 Task: Create new invoice with Date Opened :30-Apr-23, Select Customer: Baro Baro Kimbap, Terms: Payment Term 2. Make invoice entry for item-1 with Date: 30-Apr-23, Description: Amy's Greek Spanakopita Wrap (5.5 oz), Action: Material, Income Account: Income:Sales, Quantity: 5, Unit Price: 6.8, Discount %: 5. Make entry for item-2 with Date: 30-Apr-23, Description: Blue Bunny Bunny Tracks Load'd Sundae_x000D_
, Action: Material, Income Account: Income:Sales, Quantity: 2, Unit Price: 20.3, Discount %: 10. Make entry for item-3 with Date: 30-Apr-23, Description: Powerade Sport Drink Mountain Berry Blast, Action: Material, Income Account: Income:Sales, Quantity: 2, Unit Price: 21.3, Discount %: 12. Write Notes: 'Looking forward to serving you again.'. Post Invoice with Post Date: 30-Apr-23, Post to Accounts: Assets:Accounts Receivable. Pay / Process Payment with Transaction Date: 15-May-23, Amount: 106.328, Transfer Account: Checking Account. Print Invoice, display notes by going to Option, then go to Display Tab and check 'Invoice Notes'.
Action: Mouse pressed left at (128, 31)
Screenshot: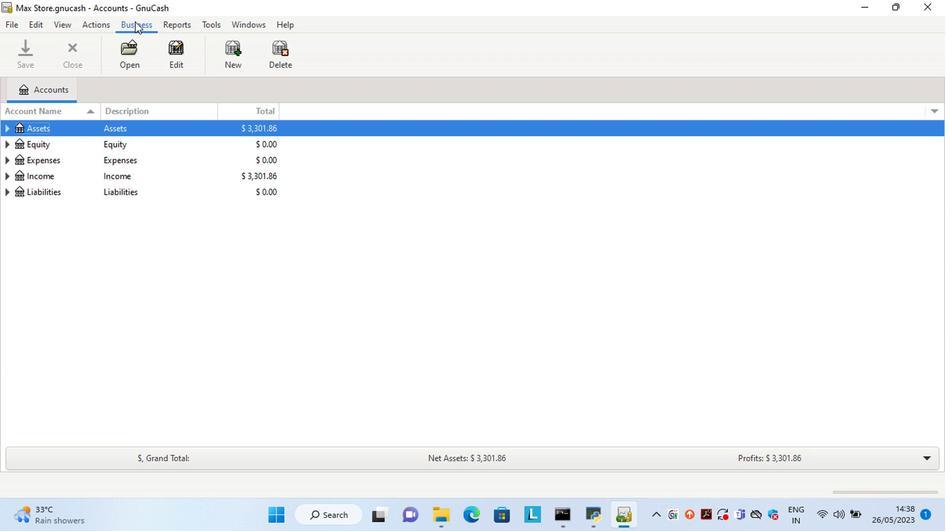 
Action: Mouse moved to (303, 106)
Screenshot: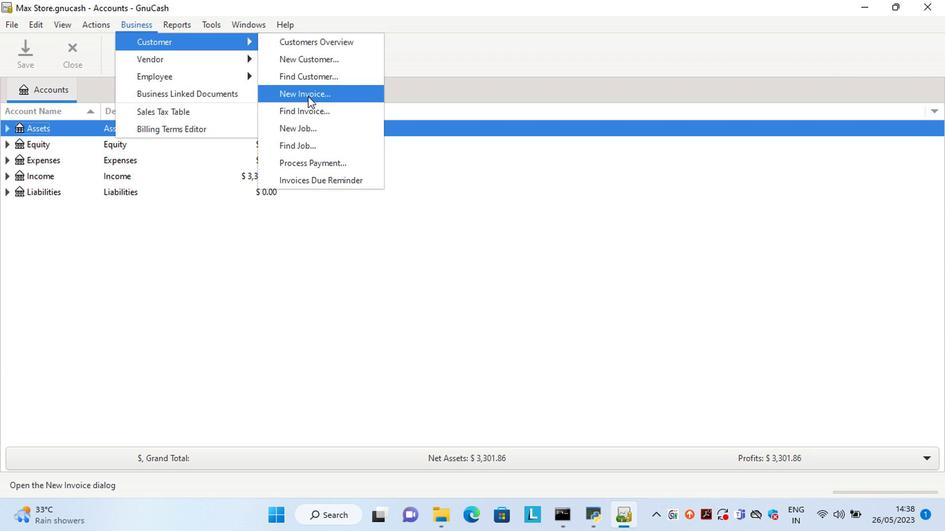 
Action: Mouse pressed left at (303, 106)
Screenshot: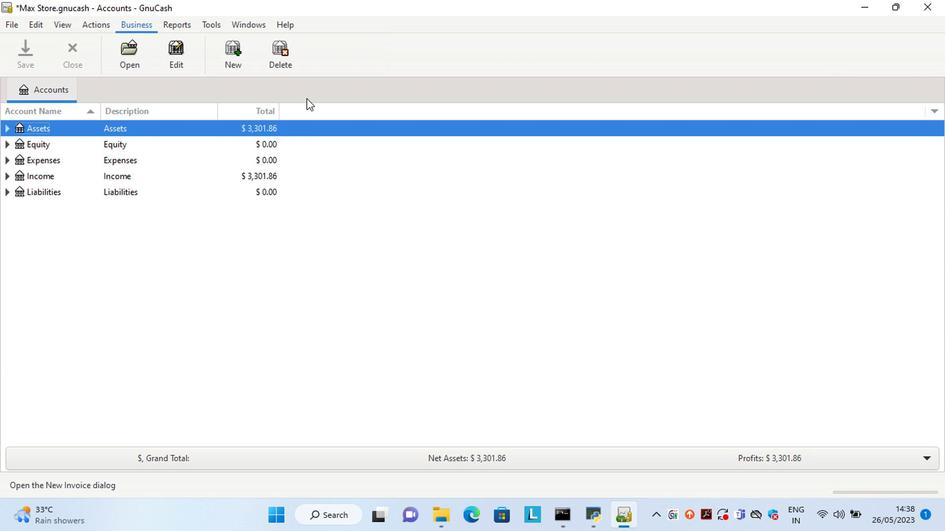 
Action: Mouse moved to (531, 212)
Screenshot: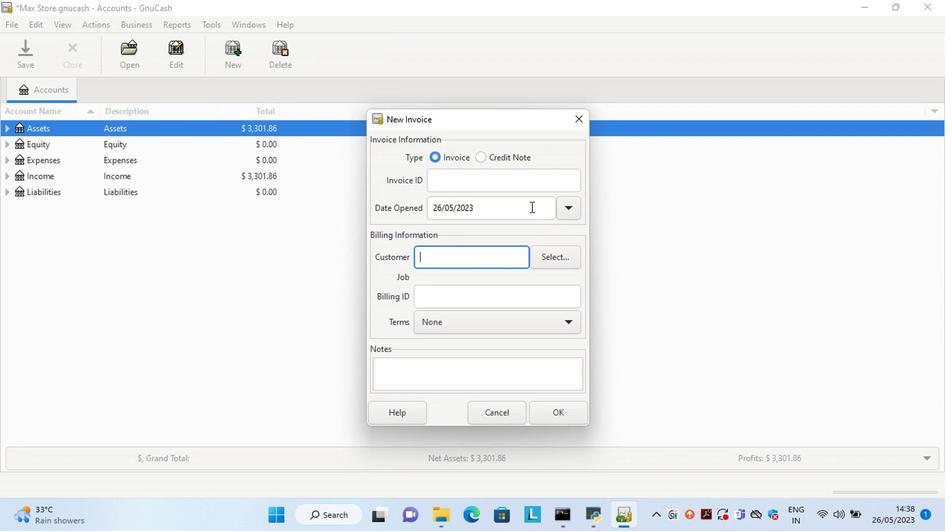 
Action: Mouse pressed left at (531, 212)
Screenshot: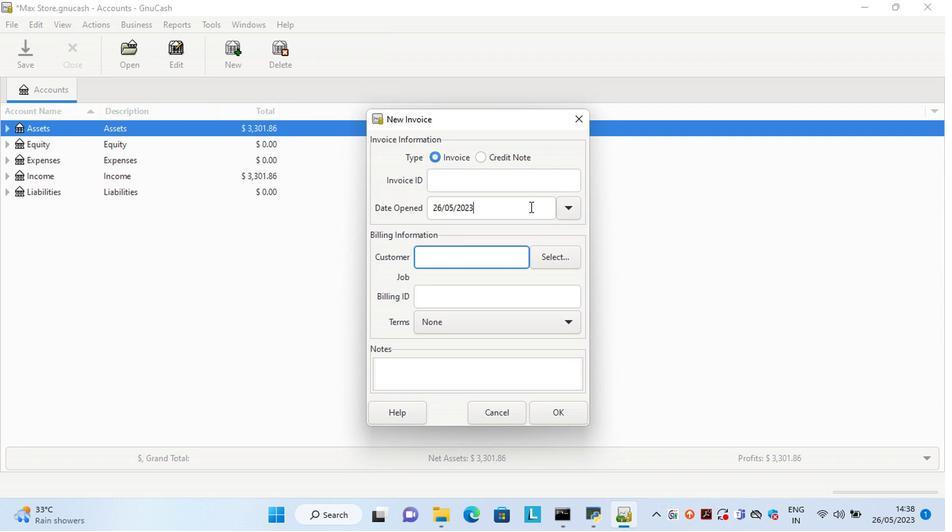 
Action: Key pressed <Key.left><Key.left><Key.left><Key.left><Key.left><Key.left><Key.left><Key.left><Key.left><Key.left><Key.left><Key.left><Key.left><Key.left><Key.left><Key.left><Key.left><Key.left><Key.delete><Key.delete>30<Key.right><Key.right><Key.delete>4
Screenshot: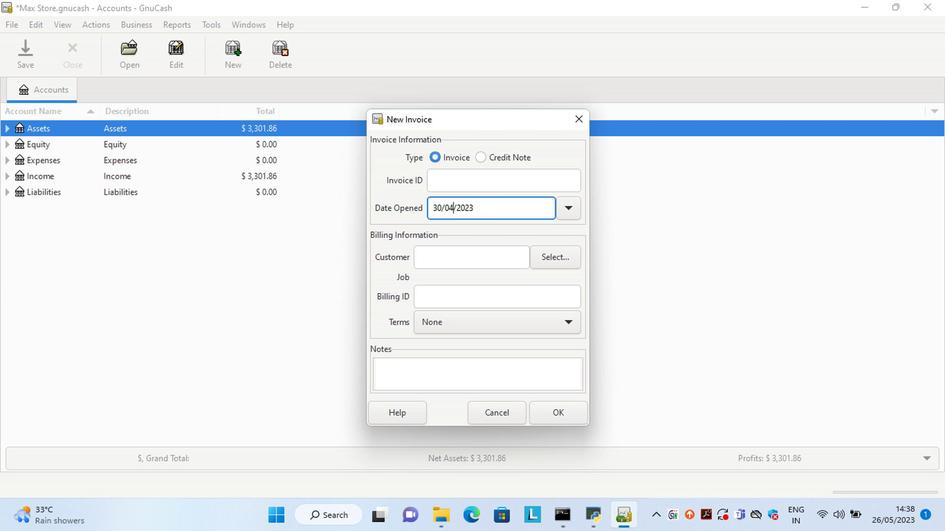 
Action: Mouse moved to (559, 260)
Screenshot: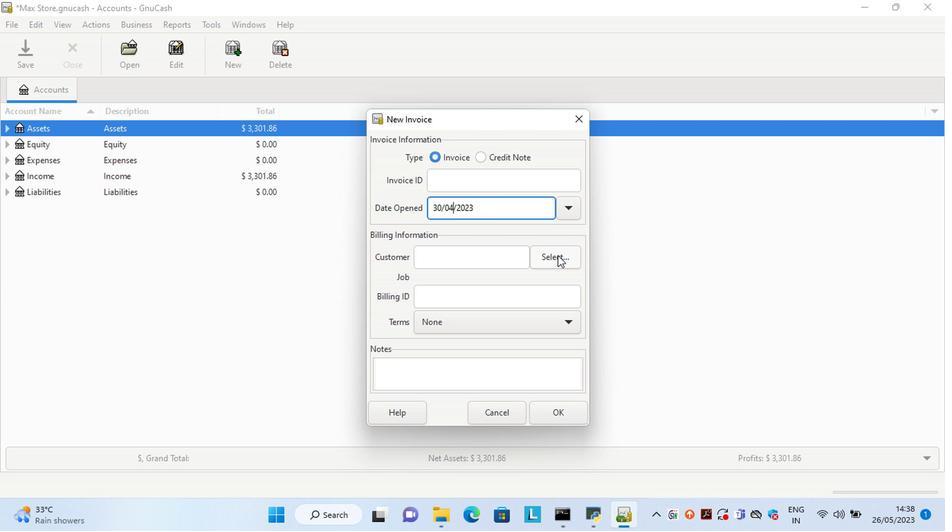 
Action: Mouse pressed left at (559, 260)
Screenshot: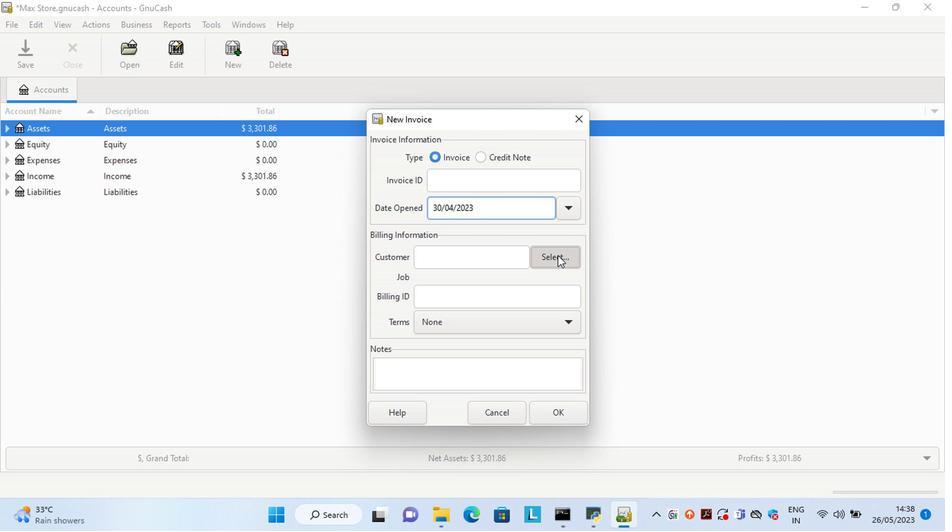 
Action: Mouse moved to (514, 237)
Screenshot: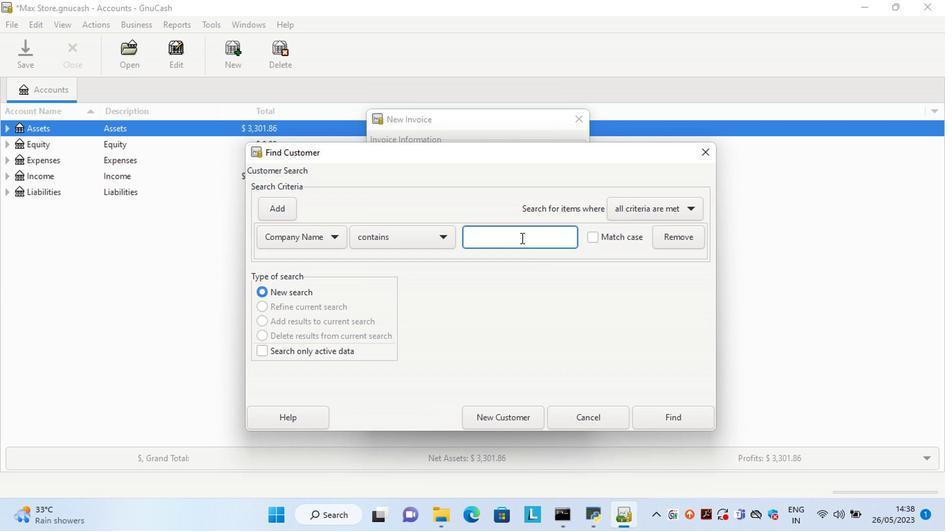 
Action: Mouse pressed left at (514, 237)
Screenshot: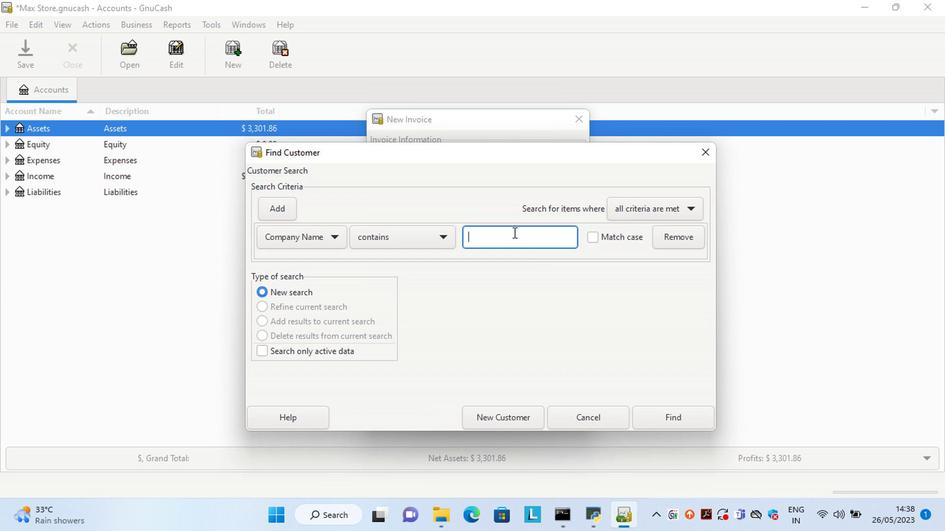
Action: Key pressed <Key.shift>Ban<Key.backspace>ro<Key.space><Key.shift><Key.shift><Key.shift><Key.shift><Key.shift><Key.shift><Key.shift><Key.shift><Key.shift><Key.shift><Key.shift><Key.shift><Key.shift><Key.shift><Key.shift><Key.shift><Key.shift><Key.shift>Baro
Screenshot: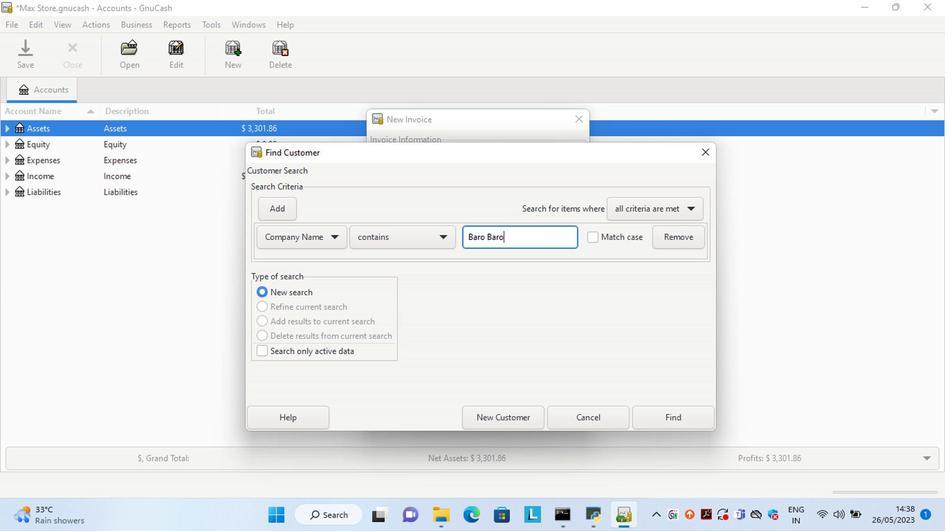 
Action: Mouse moved to (702, 414)
Screenshot: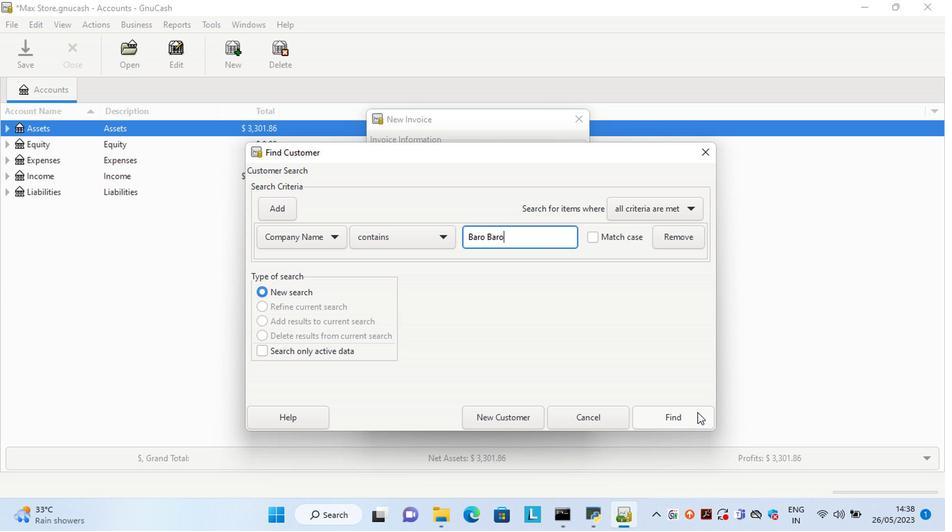 
Action: Mouse pressed left at (702, 414)
Screenshot: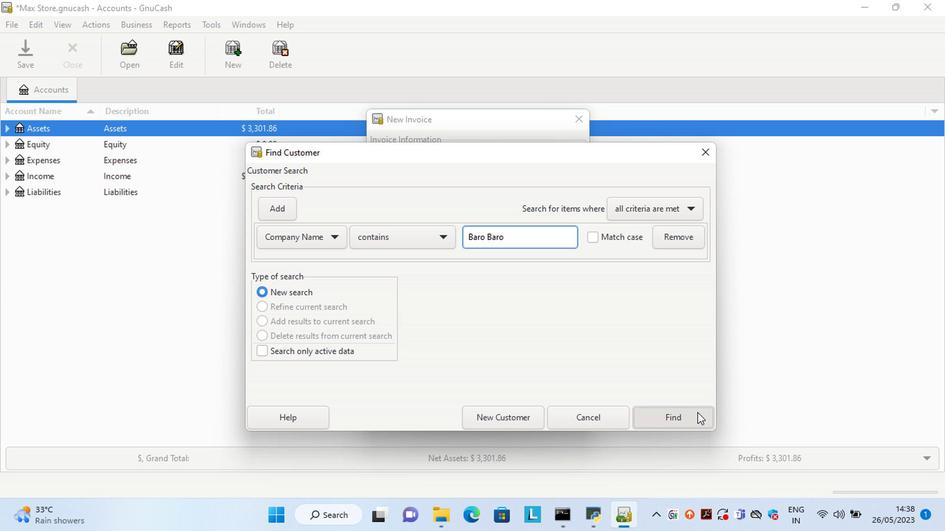 
Action: Mouse moved to (503, 277)
Screenshot: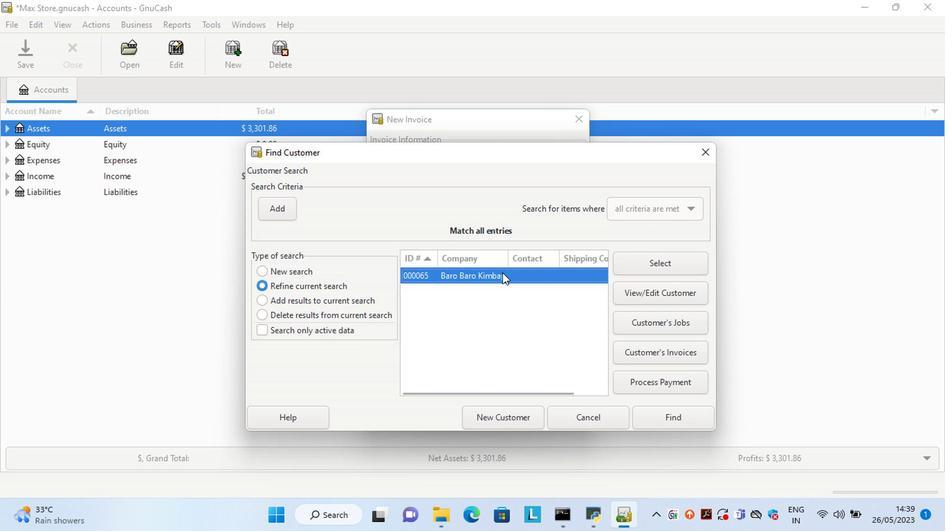 
Action: Mouse pressed left at (503, 277)
Screenshot: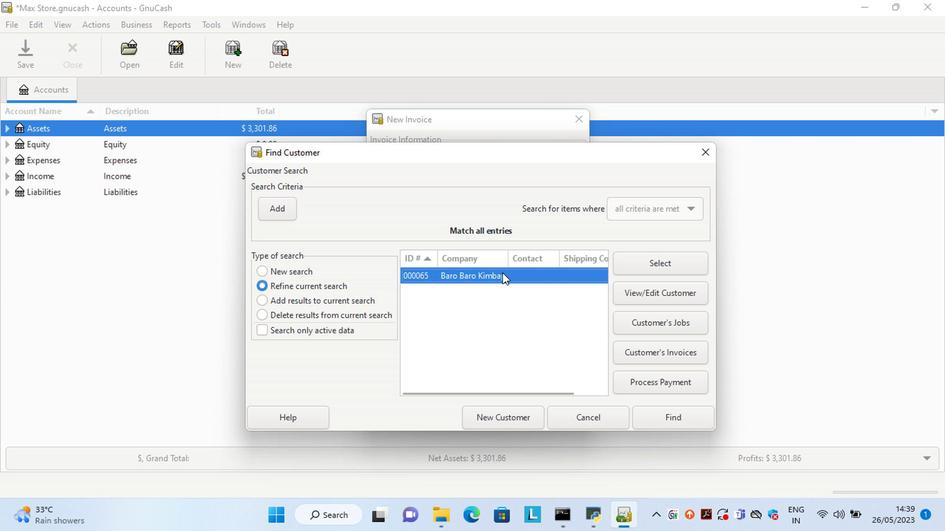 
Action: Mouse pressed left at (503, 277)
Screenshot: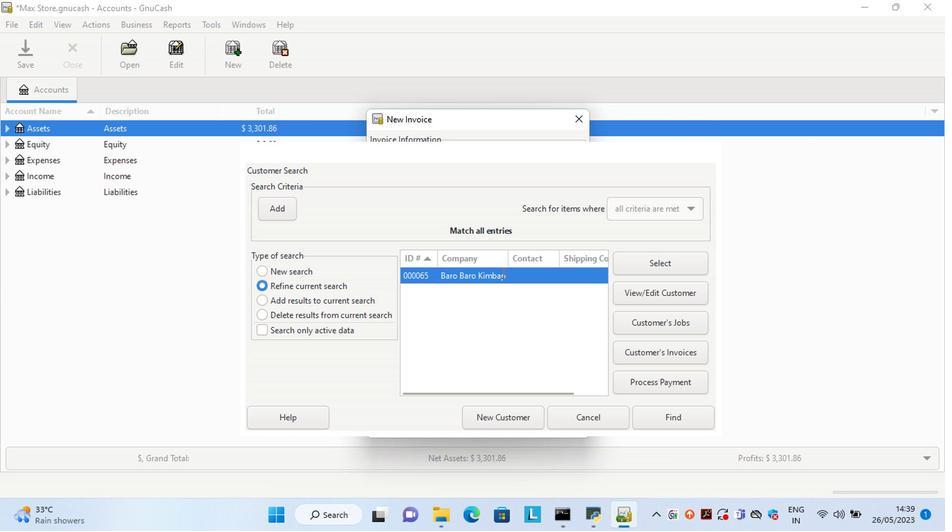 
Action: Mouse moved to (475, 337)
Screenshot: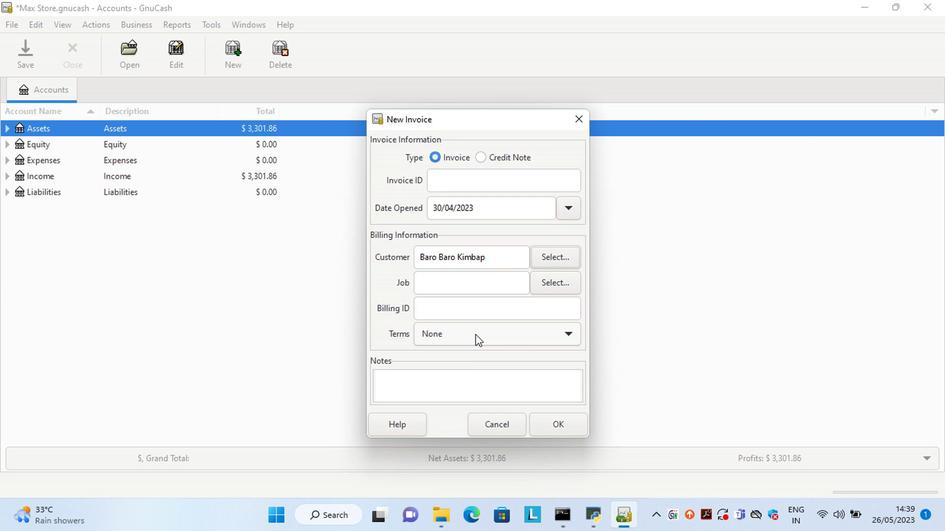
Action: Mouse pressed left at (475, 337)
Screenshot: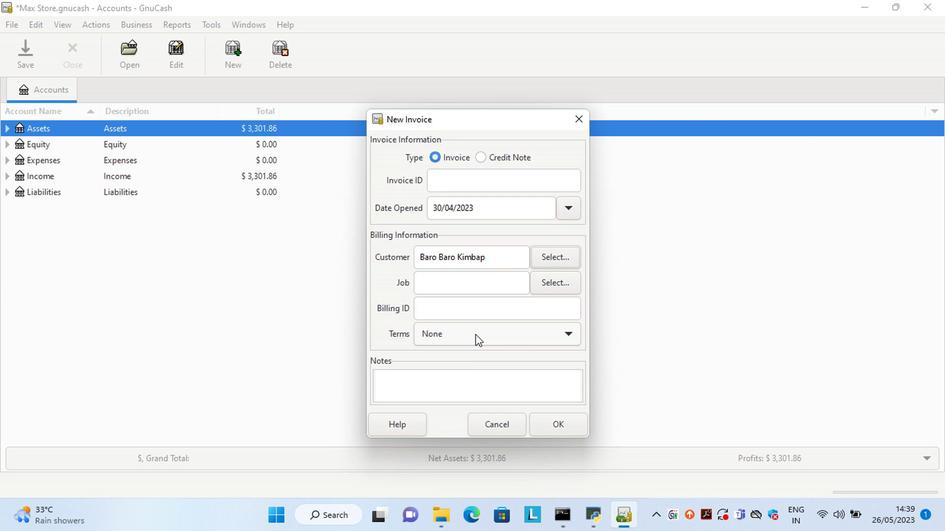 
Action: Mouse moved to (471, 377)
Screenshot: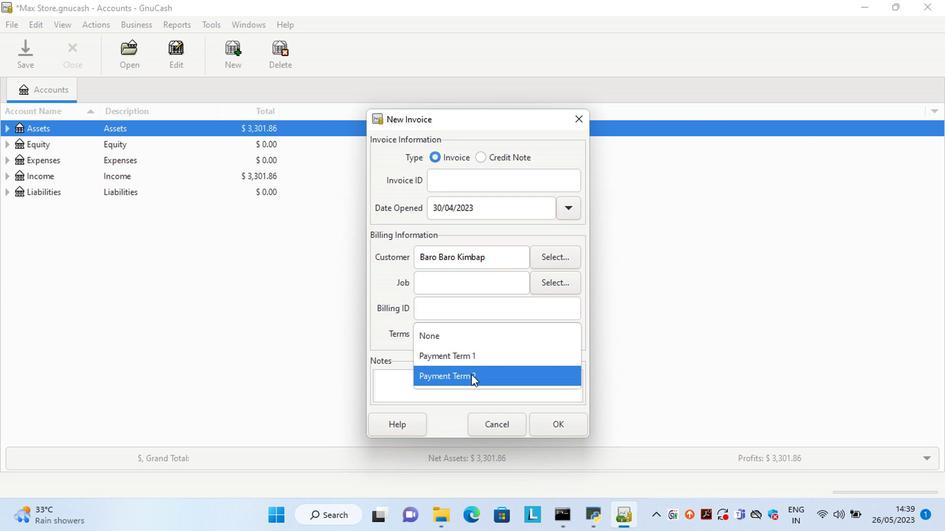 
Action: Mouse pressed left at (471, 377)
Screenshot: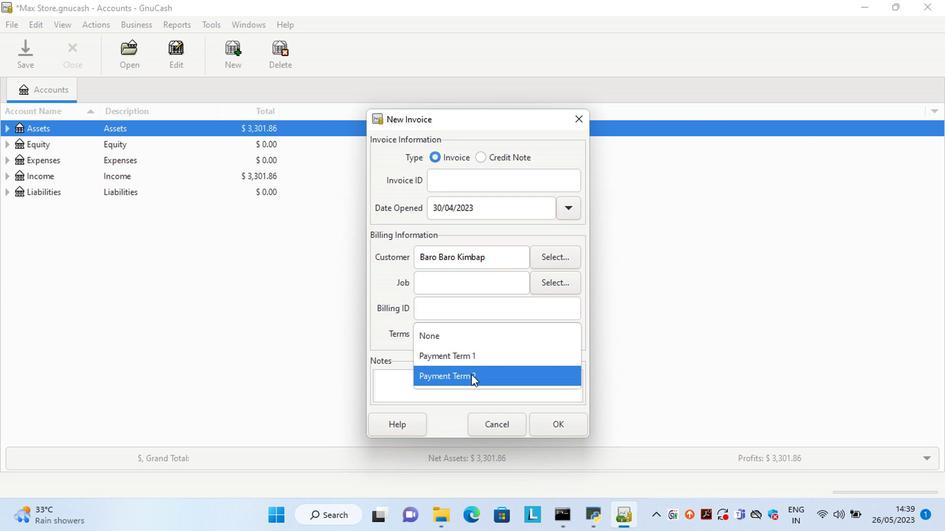 
Action: Mouse moved to (563, 431)
Screenshot: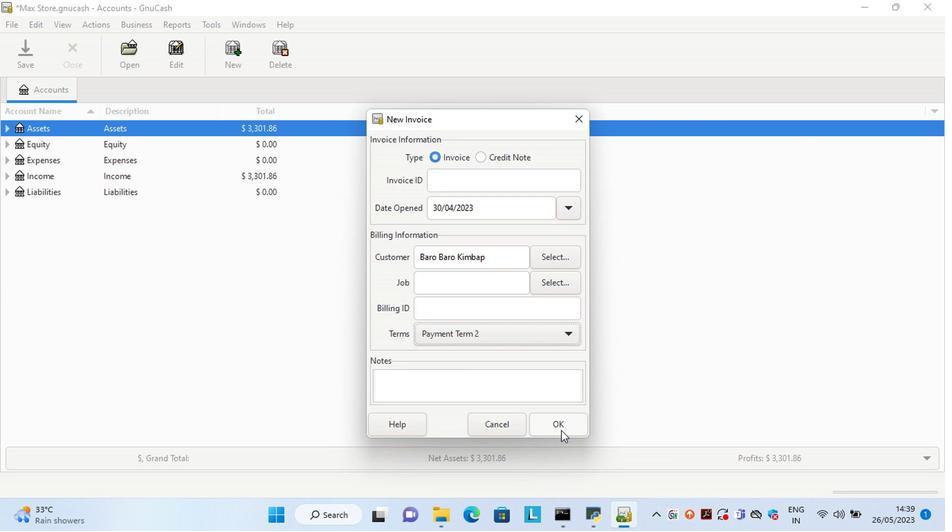 
Action: Mouse pressed left at (563, 431)
Screenshot: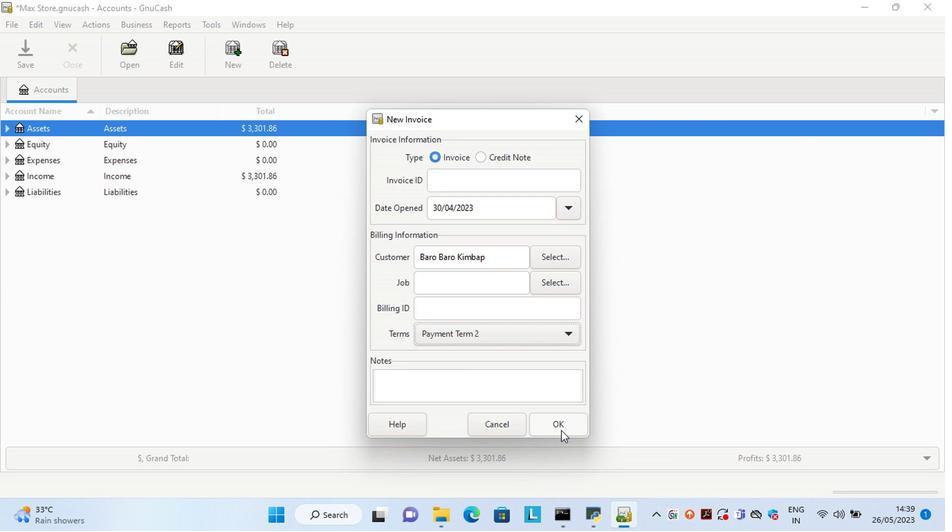 
Action: Mouse moved to (529, 393)
Screenshot: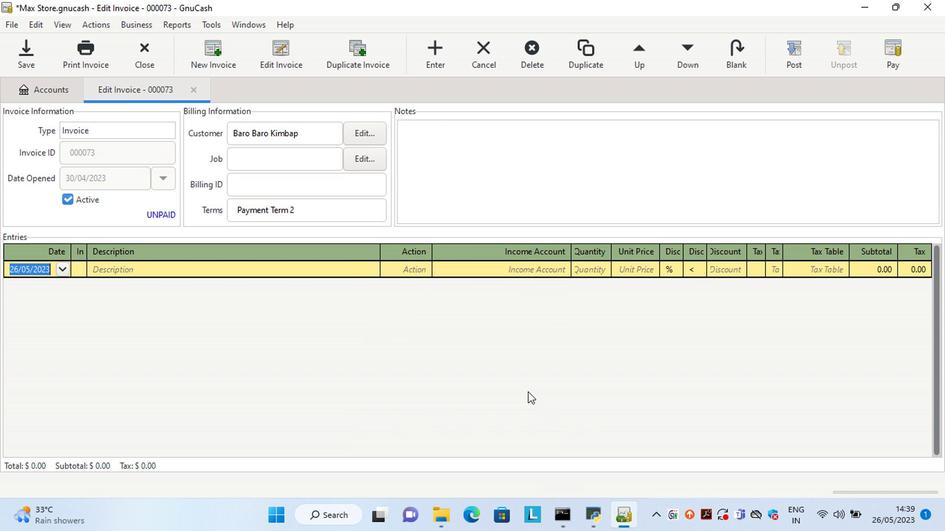 
Action: Key pressed <Key.left><Key.delete><Key.delete>30<Key.right><Key.delete>4<Key.tab><Key.shift><Key.shift><Key.shift><Key.shift><Key.shift><Key.shift><Key.shift><Key.shift>Ay's<Key.space><Key.shift>Gre<Key.space>panakopita<Key.space><Key.shift>Wrap<Key.space><Key.shift_r>(5.5<Key.space>oz<Key.shift_r>)<Key.tab>ma<Key.tab>sale<Key.tab>5<Key.tab>6.80<Key.tab>
Screenshot: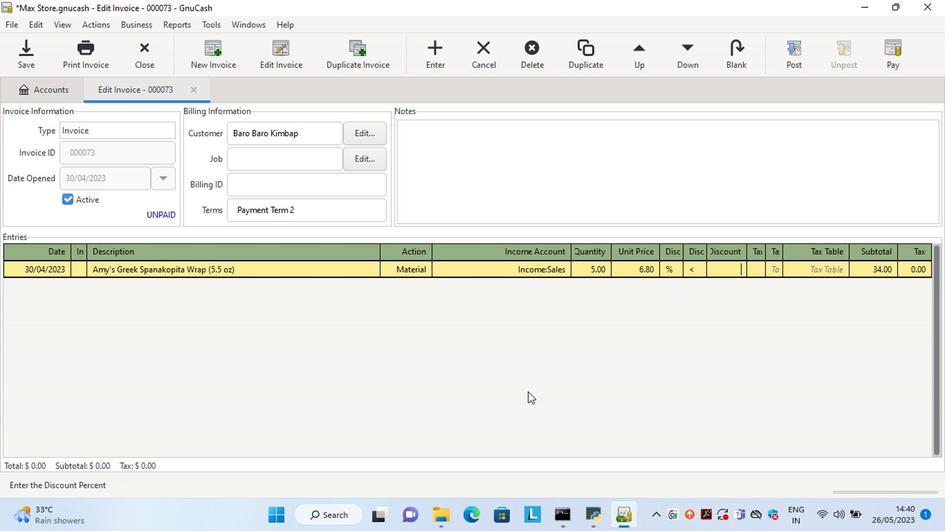 
Action: Mouse moved to (696, 276)
Screenshot: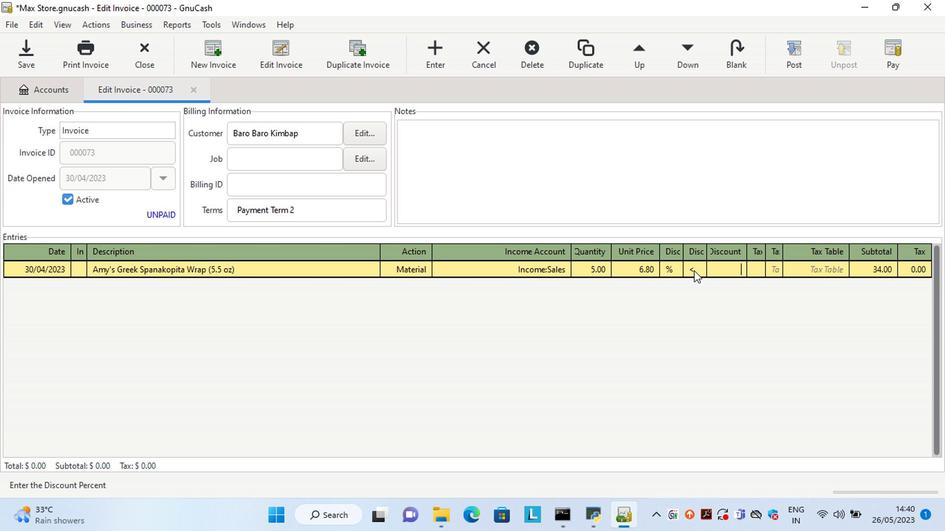 
Action: Mouse pressed left at (696, 276)
Screenshot: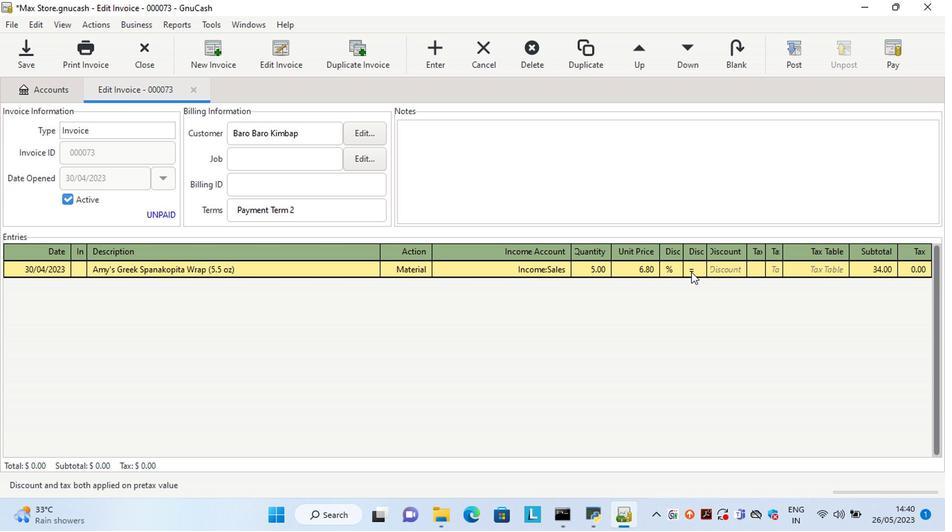 
Action: Mouse moved to (728, 274)
Screenshot: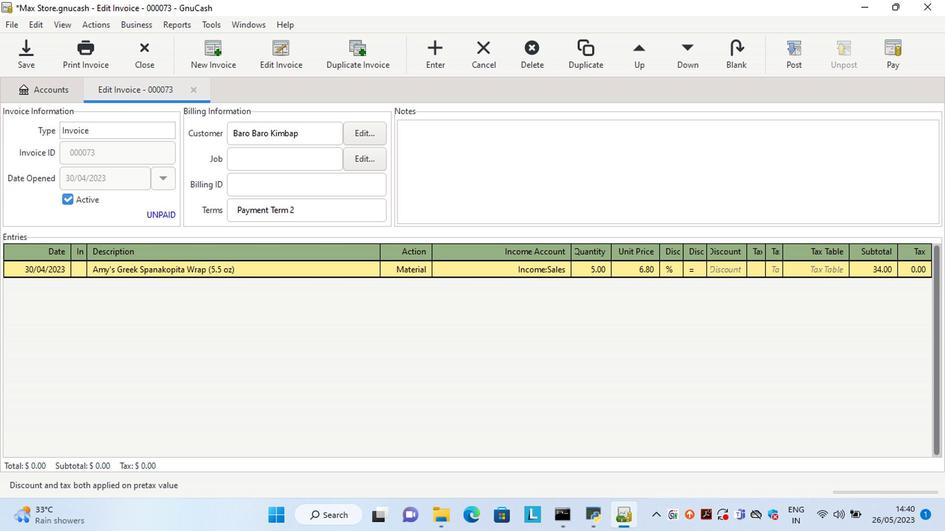 
Action: Mouse pressed left at (728, 274)
Screenshot: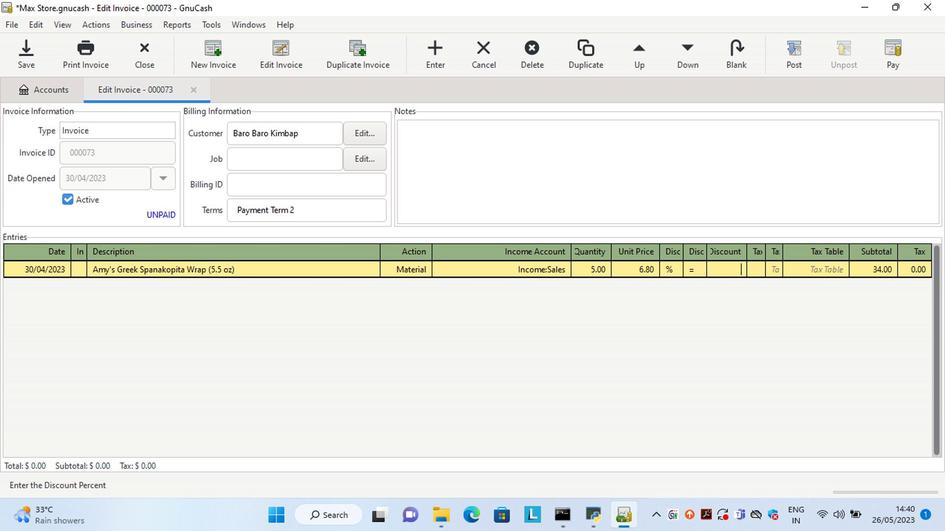 
Action: Key pressed 5<Key.tab><Key.tab><Key.shift>Blu<Key.space><Key.shift>Bunny<Key.space><Key.shift>Bunny<Key.space><Key.shift>Tracks<Key.space><Key.shift>Load's<Key.space><Key.backspace>d<Key.backspace><Key.backspace>d<Key.space><Key.shift>Sundae<Key.tab>ma<Key.tab>sa<Key.tab>2<Key.tab>20.3<Key.tab>
Screenshot: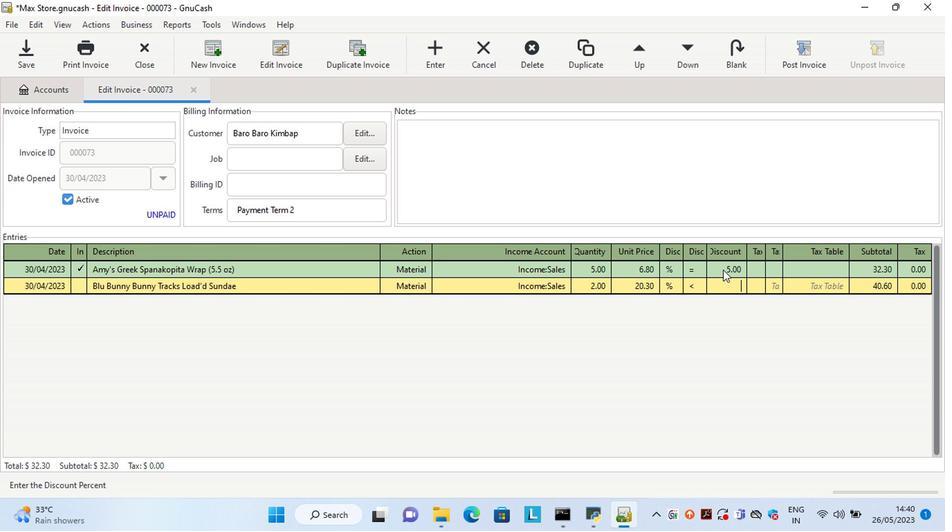 
Action: Mouse moved to (696, 293)
Screenshot: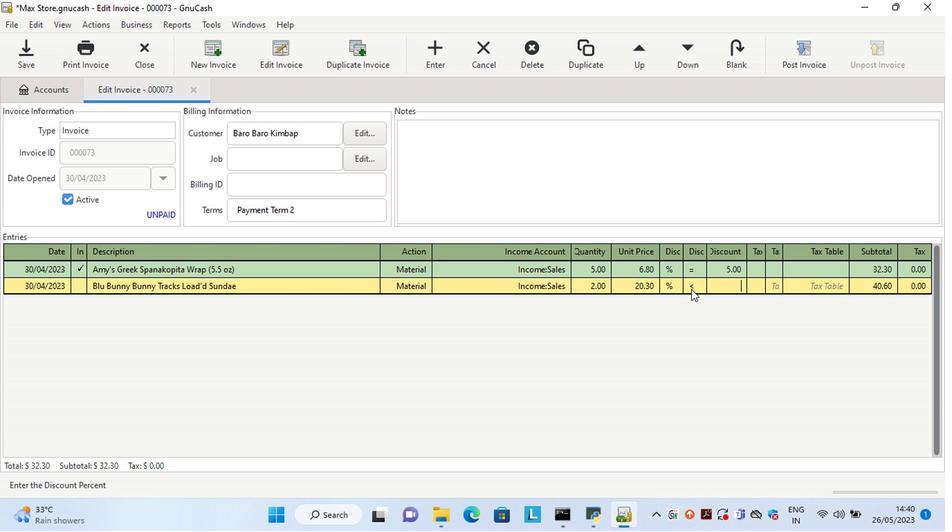 
Action: Mouse pressed left at (696, 293)
Screenshot: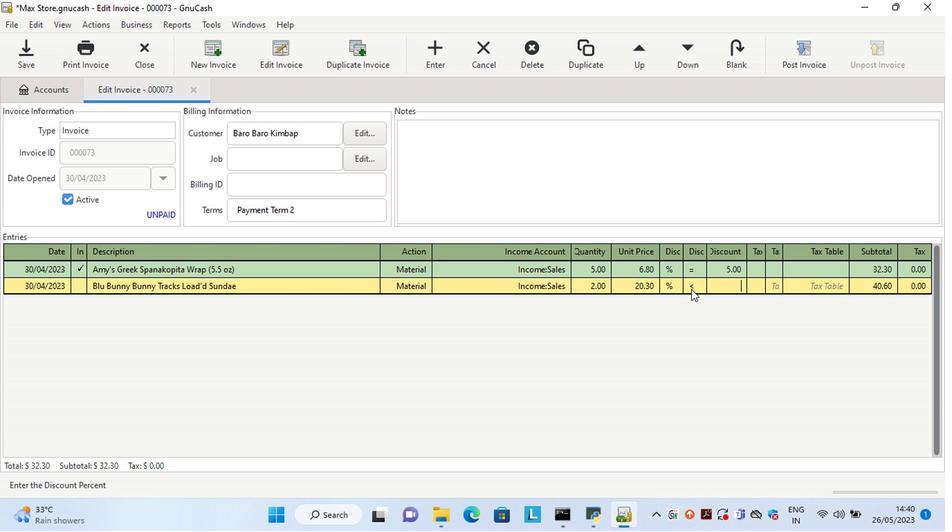 
Action: Mouse moved to (724, 284)
Screenshot: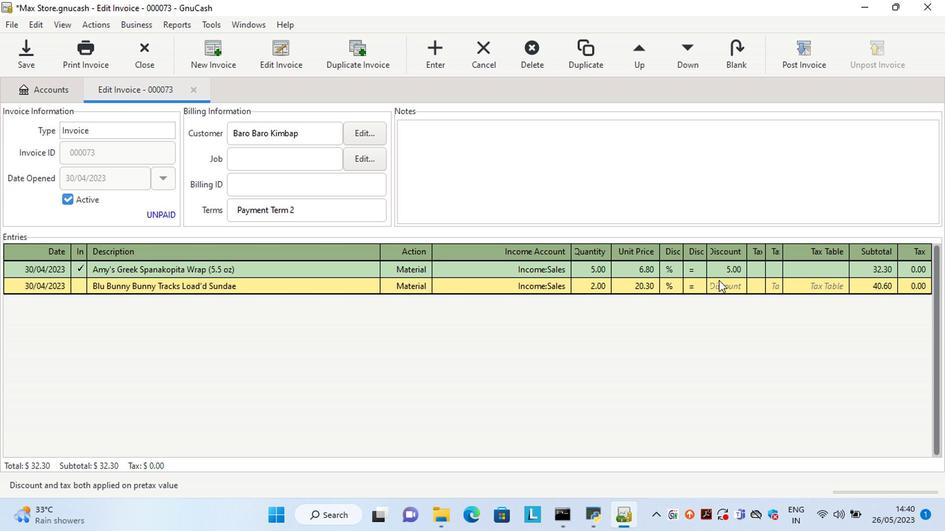 
Action: Mouse pressed left at (724, 284)
Screenshot: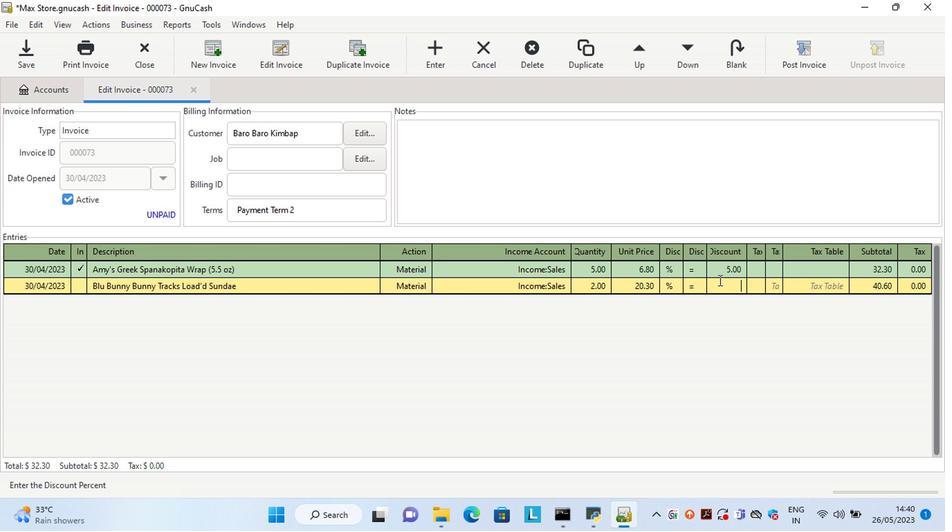 
Action: Key pressed 10<Key.tab><Key.tab><Key.shift>Powerade<Key.space><Key.shift>Sport<Key.space><Key.shift>Drink<Key.space><Key.shift>Mountain<Key.space><Key.shift>Berry<Key.space><Key.shift>Blast<Key.tab>ma<Key.tab>sale<Key.tab>2<Key.tab>21.3<Key.tab>
Screenshot: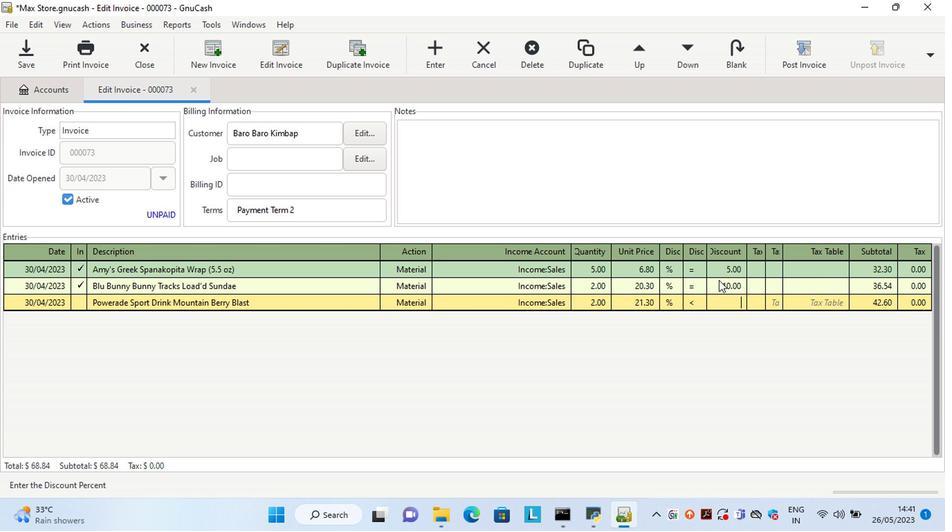 
Action: Mouse moved to (708, 309)
Screenshot: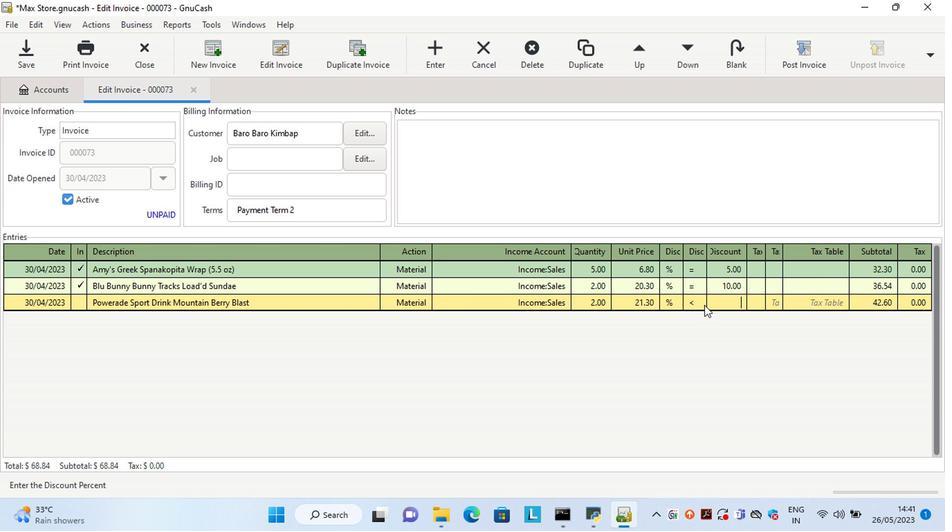 
Action: Mouse pressed left at (708, 309)
Screenshot: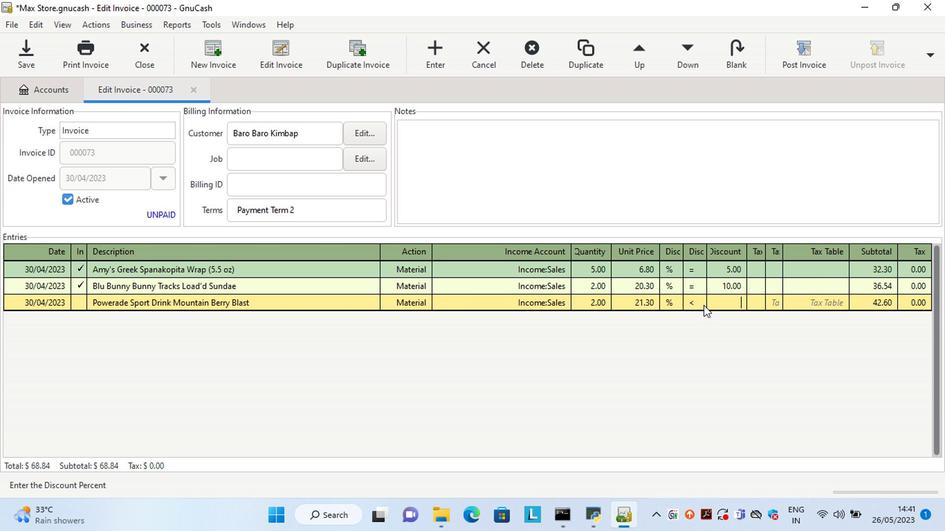 
Action: Mouse moved to (728, 303)
Screenshot: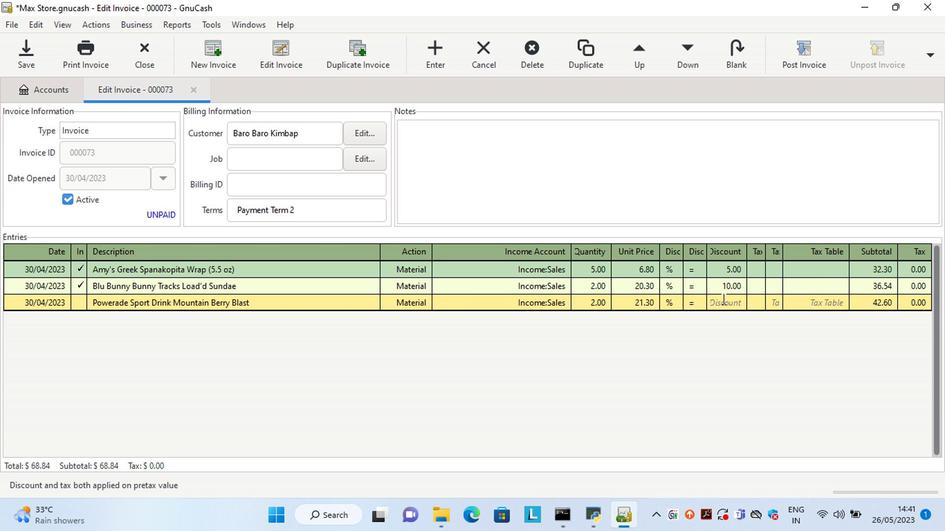 
Action: Mouse pressed left at (728, 303)
Screenshot: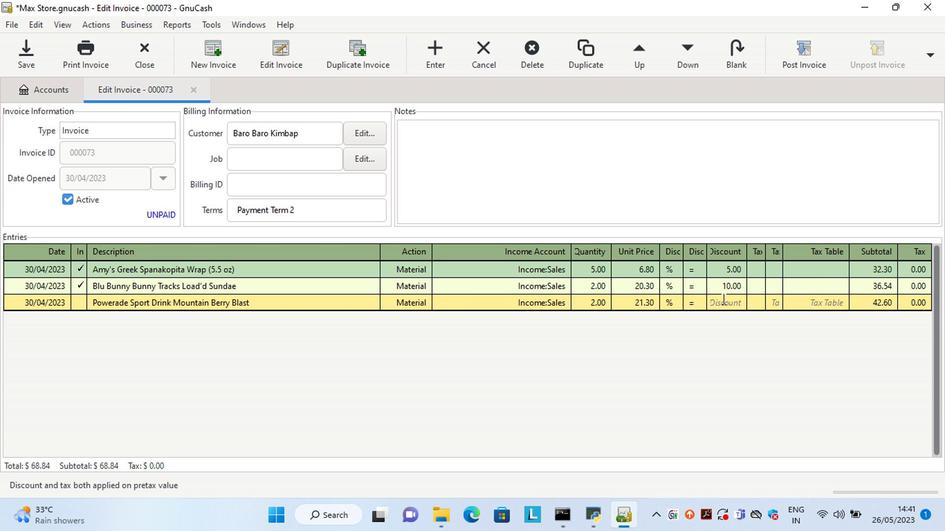 
Action: Key pressed 12<Key.tab>
Screenshot: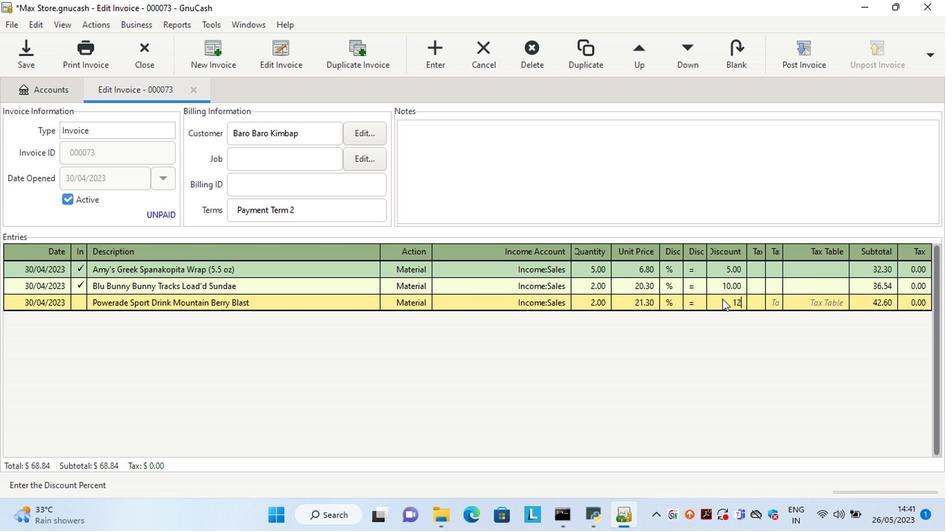
Action: Mouse moved to (675, 201)
Screenshot: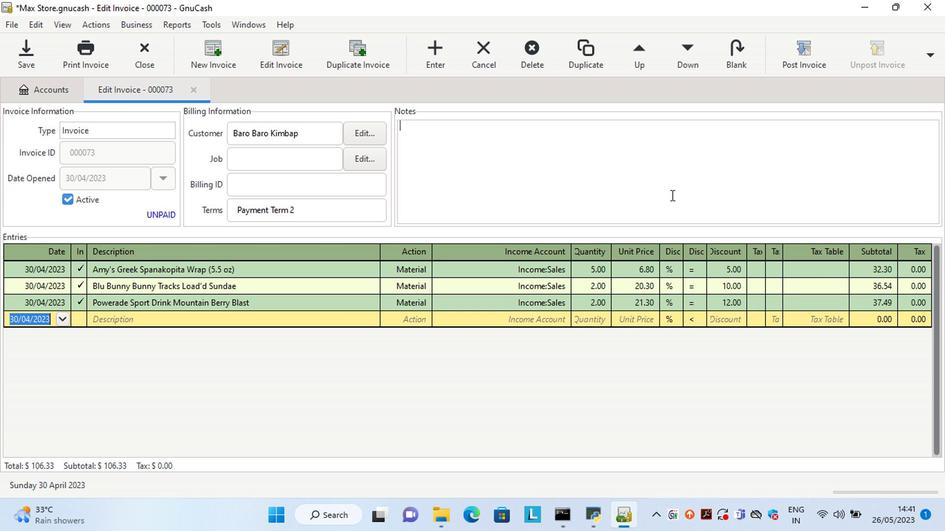 
Action: Mouse pressed left at (675, 201)
Screenshot: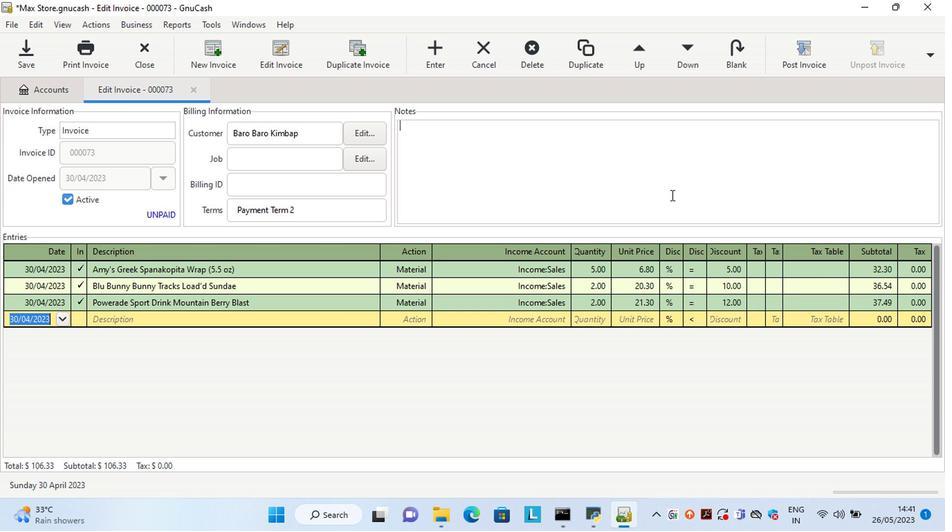 
Action: Key pressed <Key.shift>Looking<Key.space>forward<Key.space>to<Key.space>serving<Key.space>you<Key.space>agai<Key.space><Key.backspace>n.
Screenshot: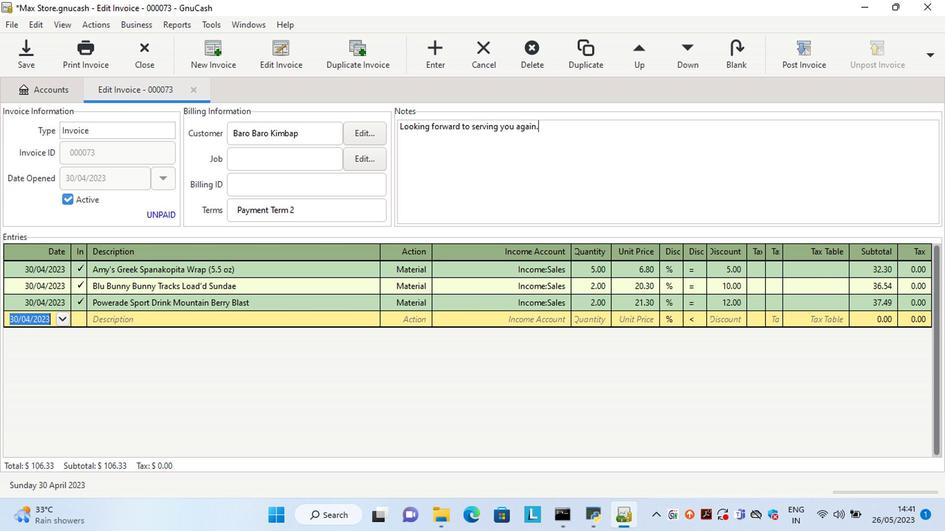 
Action: Mouse moved to (822, 66)
Screenshot: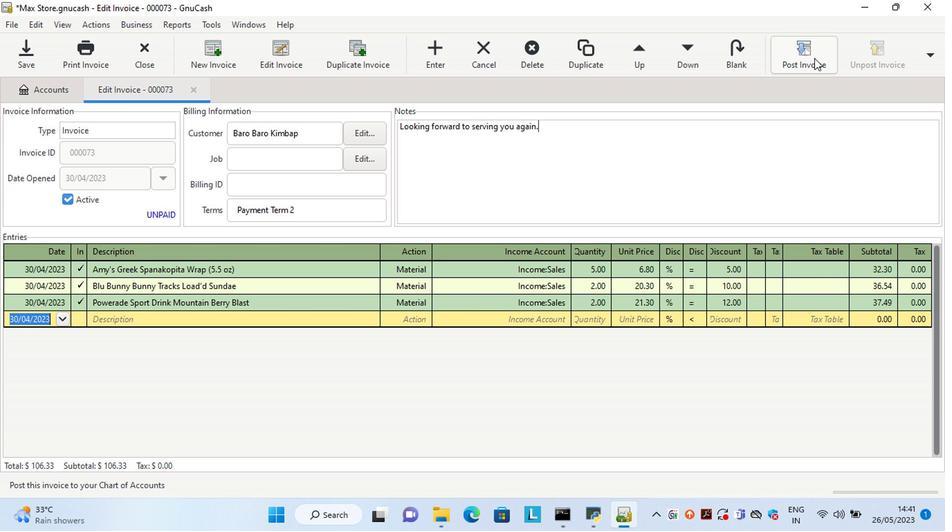 
Action: Mouse pressed left at (822, 66)
Screenshot: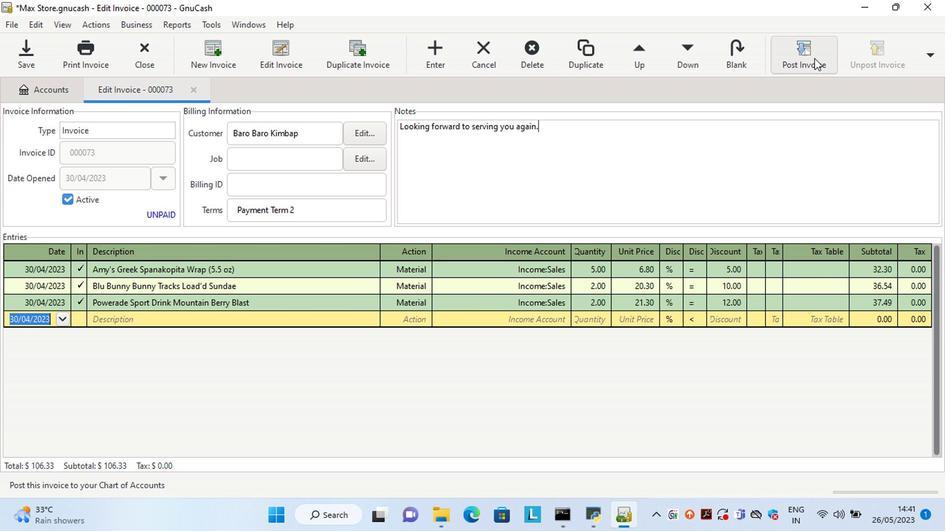 
Action: Mouse moved to (752, 104)
Screenshot: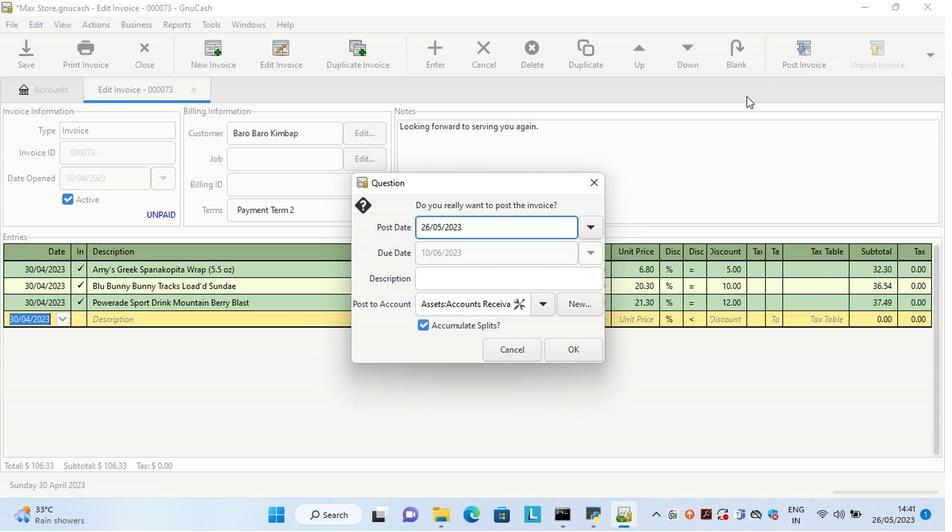 
Action: Key pressed <Key.left><Key.left><Key.left><Key.left><Key.left><Key.left><Key.left><Key.left><Key.left><Key.left><Key.left><Key.left><Key.left><Key.left><Key.left><Key.left><Key.left><Key.left><Key.left><Key.left><Key.left>
Screenshot: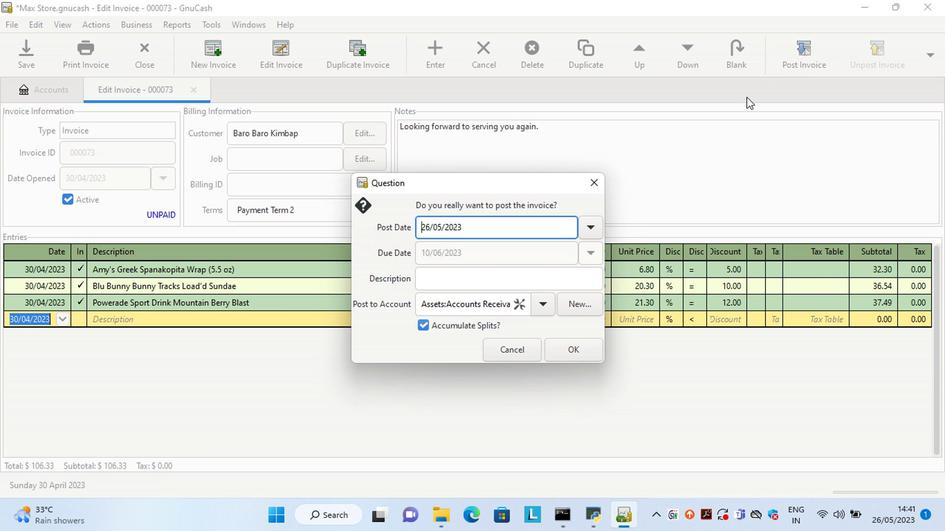
Action: Mouse moved to (752, 104)
Screenshot: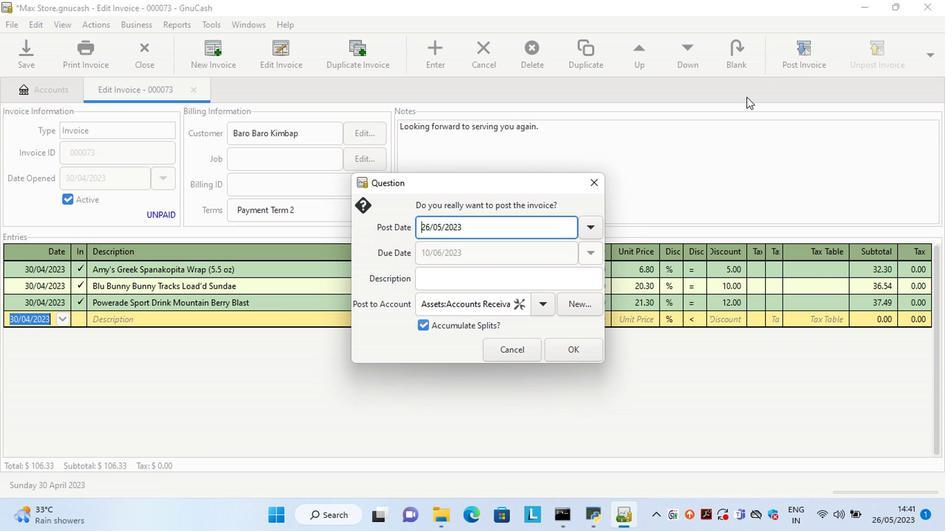 
Action: Key pressed <Key.left><Key.left><Key.left><Key.delete><Key.delete>30<Key.right><Key.right><Key.delete>4
Screenshot: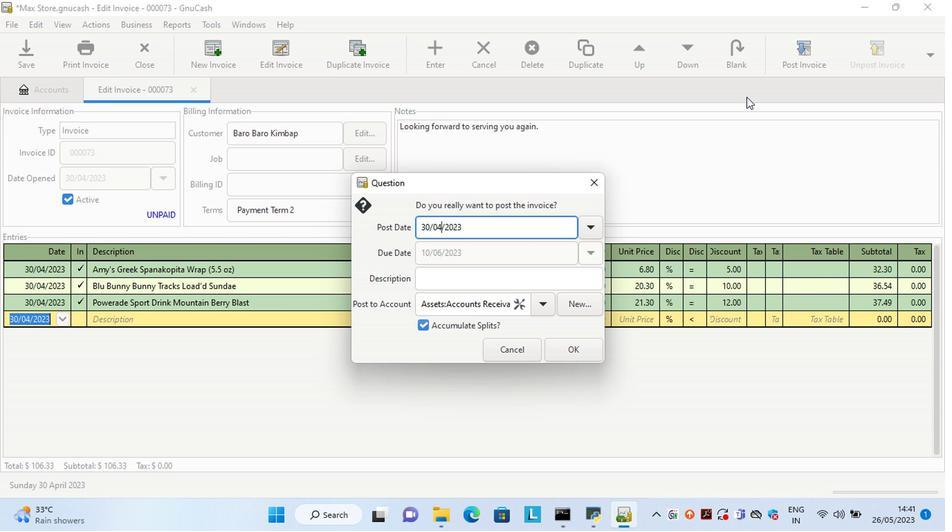 
Action: Mouse moved to (584, 343)
Screenshot: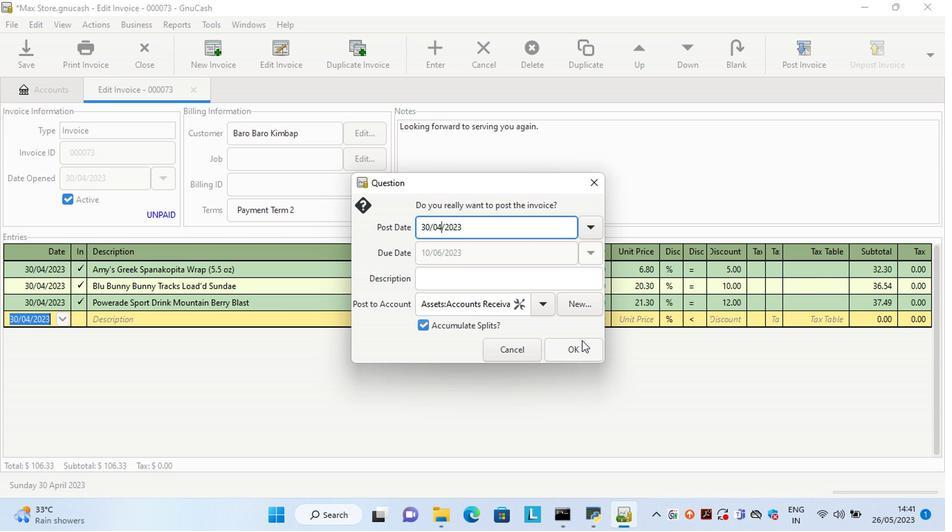 
Action: Mouse pressed left at (584, 343)
Screenshot: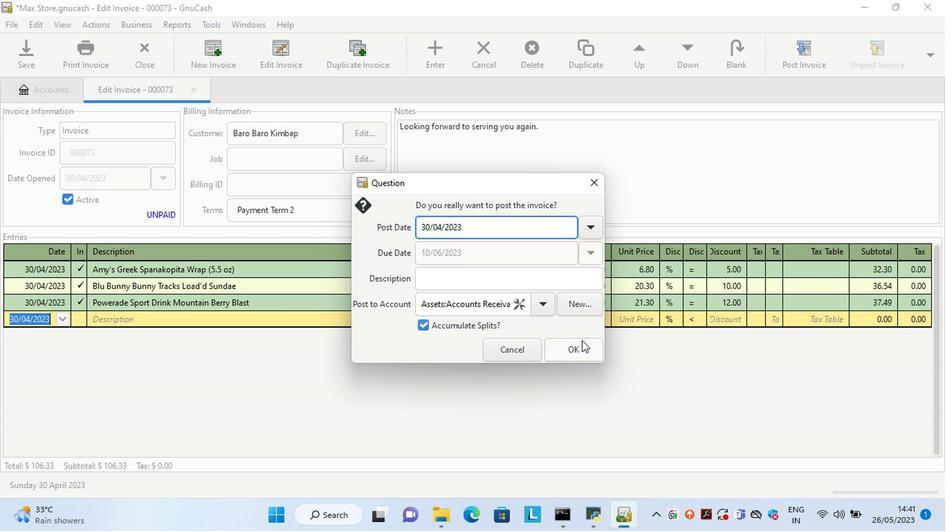 
Action: Mouse moved to (912, 63)
Screenshot: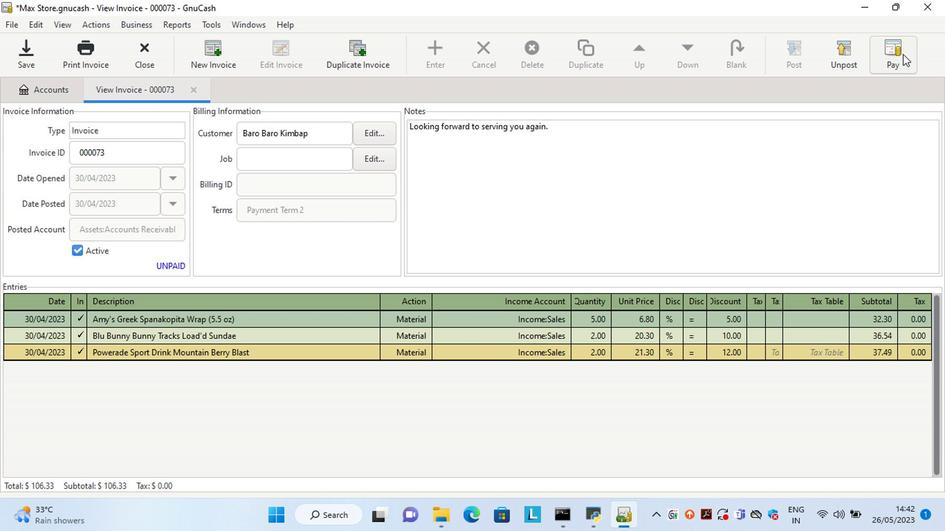 
Action: Mouse pressed left at (912, 63)
Screenshot: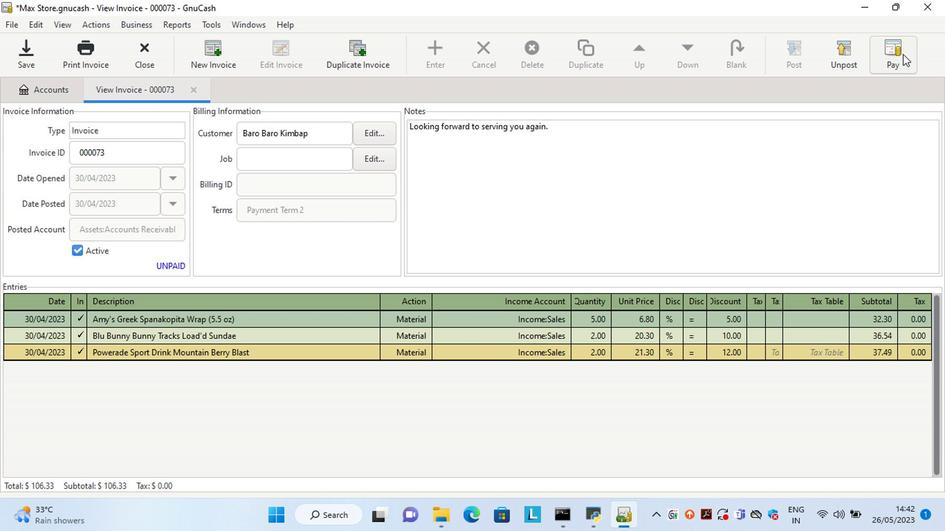 
Action: Mouse moved to (371, 267)
Screenshot: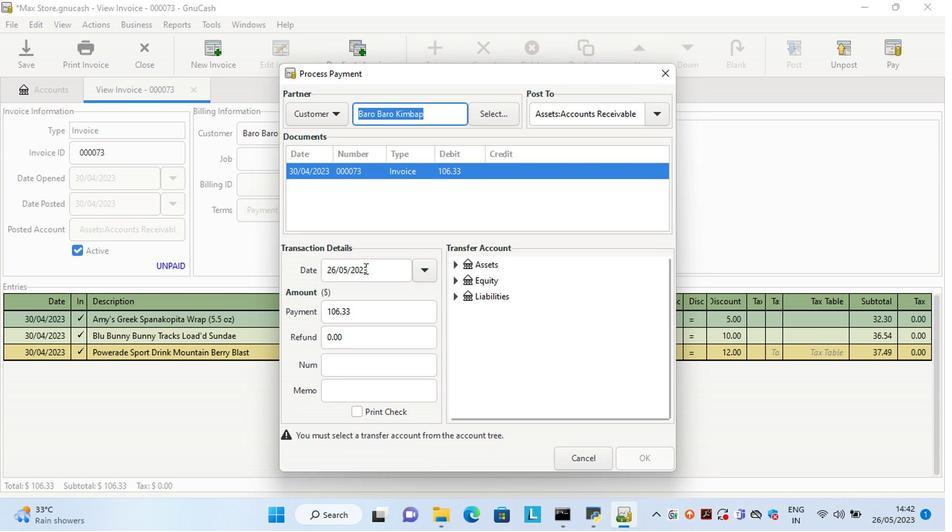 
Action: Mouse pressed left at (371, 267)
Screenshot: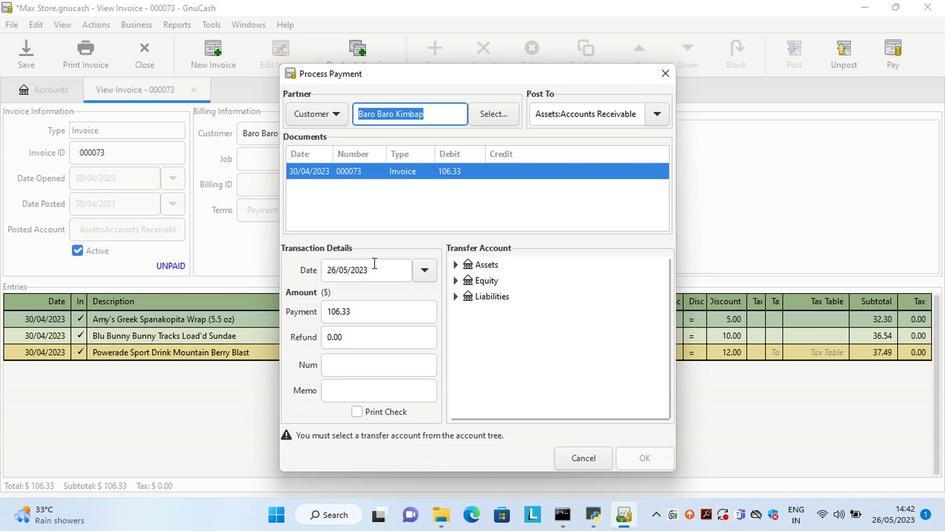 
Action: Mouse moved to (458, 273)
Screenshot: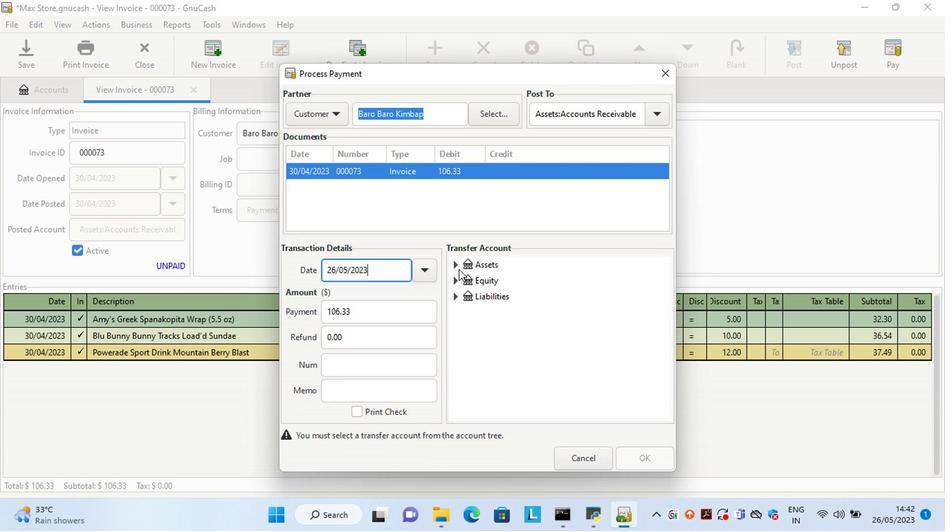 
Action: Key pressed <Key.left><Key.left><Key.left><Key.left><Key.left><Key.left><Key.left><Key.left><Key.left><Key.left><Key.left><Key.left><Key.left><Key.left><Key.left><Key.left><Key.left><Key.left><Key.left><Key.left><Key.left><Key.left><Key.left><Key.left><Key.left><Key.left><Key.left><Key.left><Key.left><Key.left><Key.left><Key.left><Key.left><Key.left><Key.left><Key.delete><Key.delete>15
Screenshot: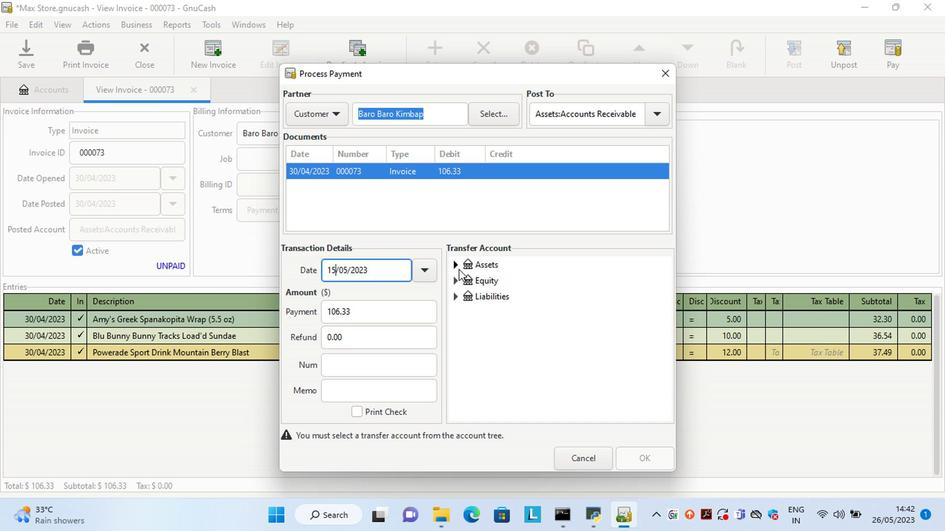 
Action: Mouse moved to (455, 271)
Screenshot: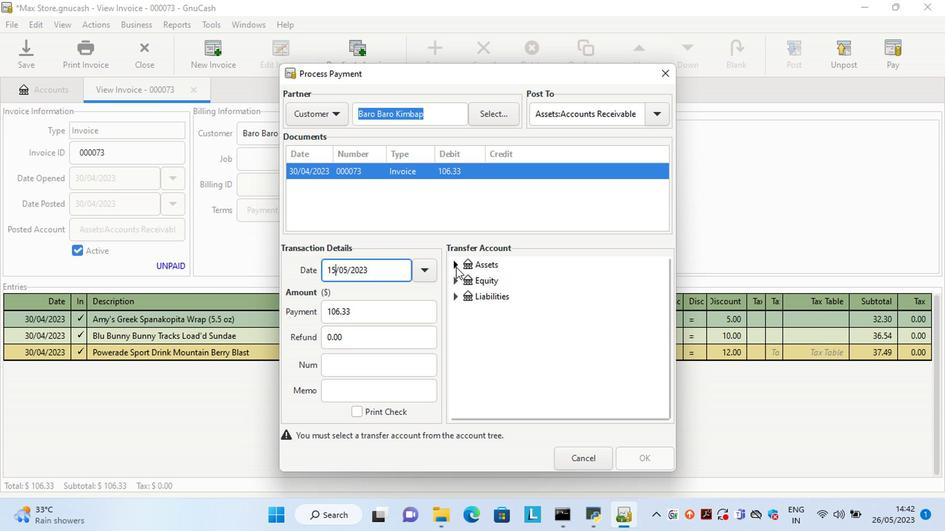 
Action: Mouse pressed left at (455, 271)
Screenshot: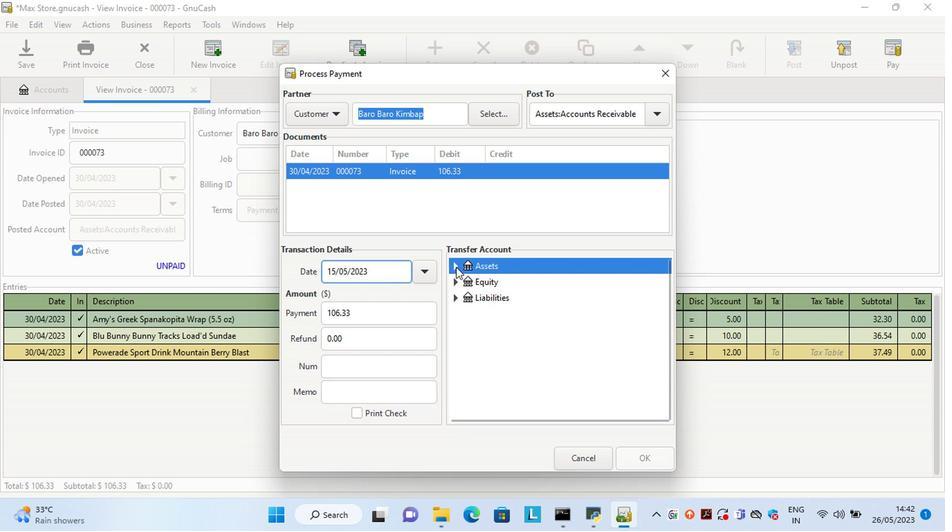 
Action: Mouse moved to (465, 287)
Screenshot: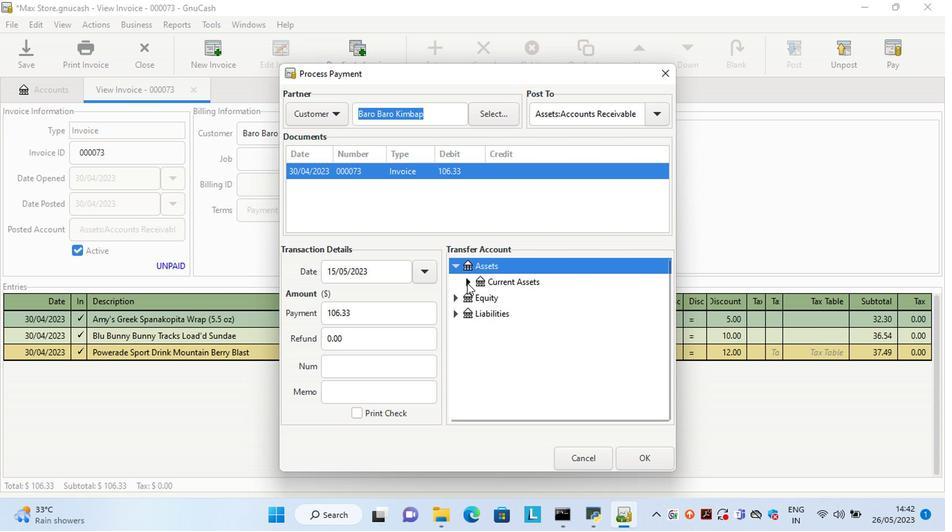 
Action: Mouse pressed left at (465, 287)
Screenshot: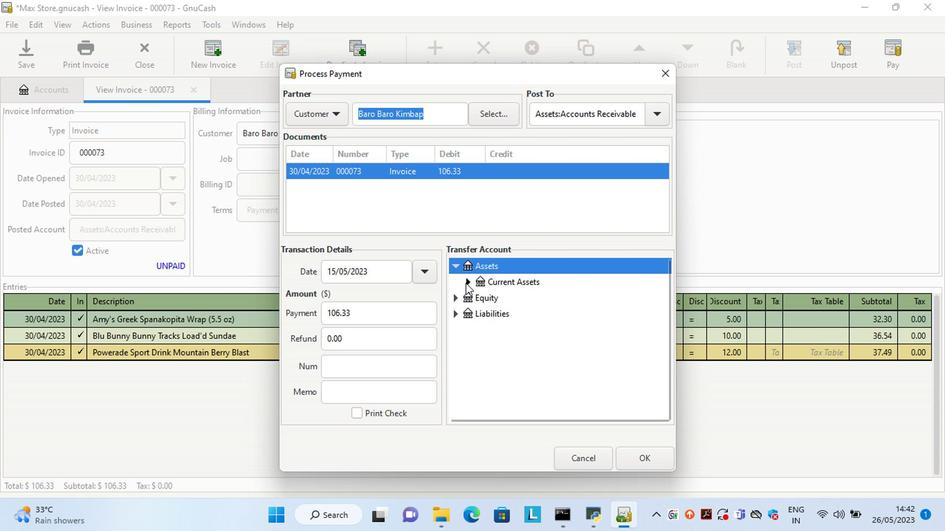 
Action: Mouse moved to (501, 300)
Screenshot: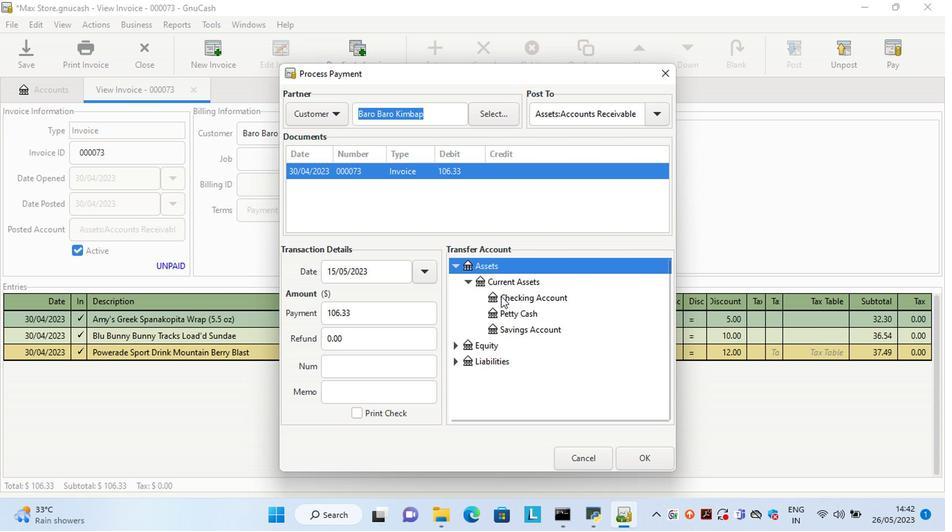 
Action: Mouse pressed left at (501, 300)
Screenshot: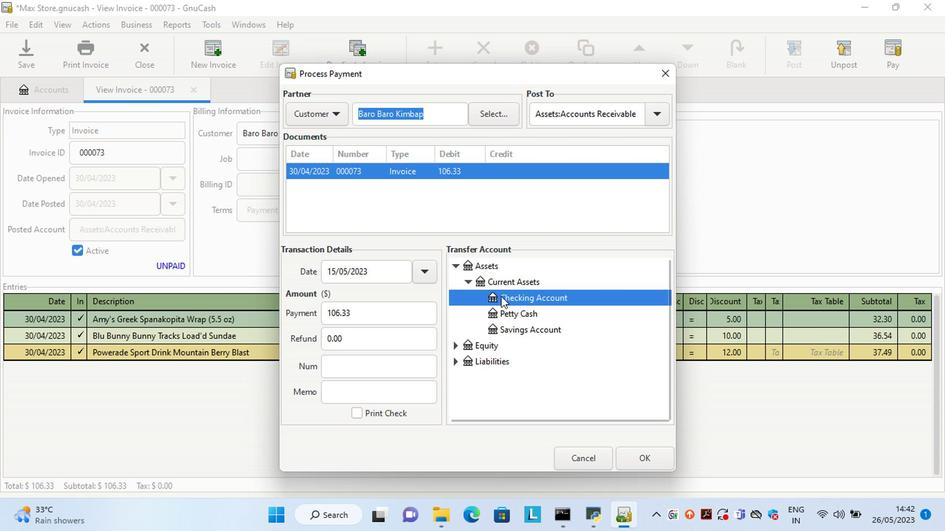 
Action: Mouse moved to (642, 456)
Screenshot: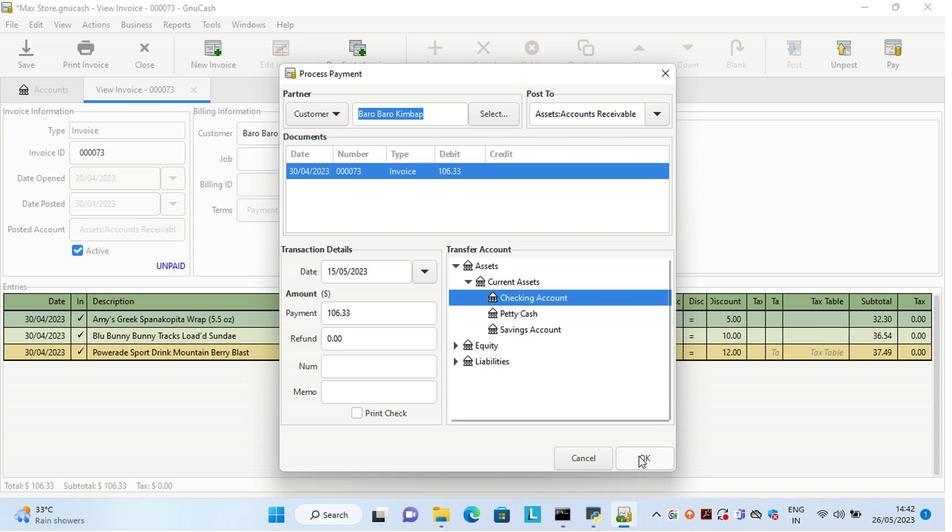 
Action: Mouse pressed left at (642, 456)
Screenshot: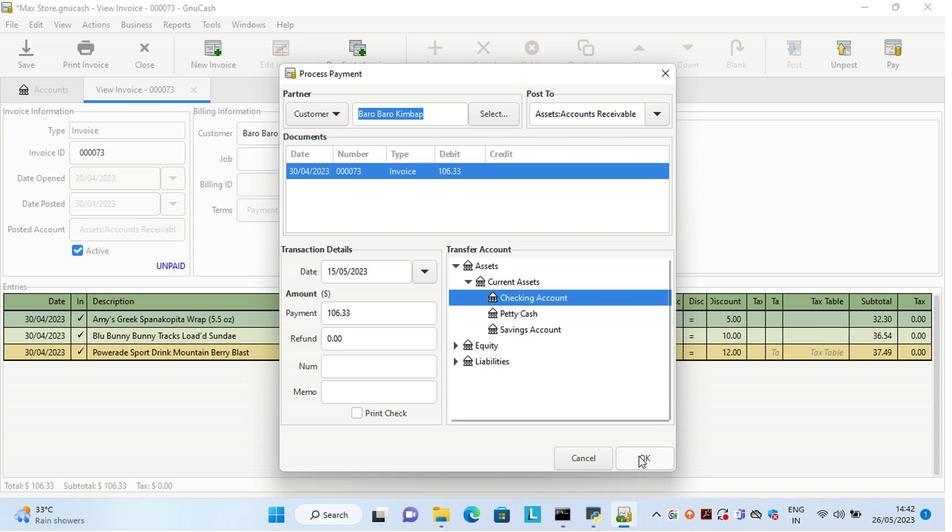 
Action: Mouse moved to (85, 61)
Screenshot: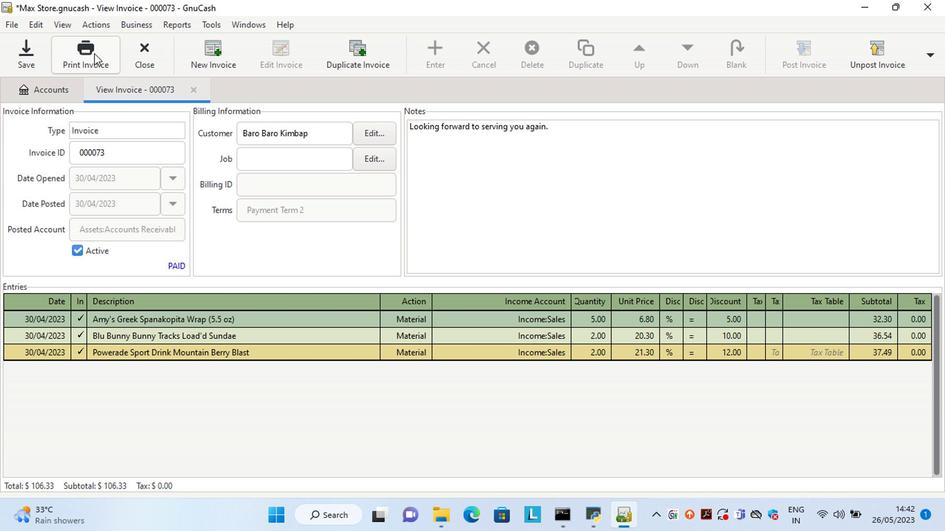
Action: Mouse pressed left at (85, 61)
Screenshot: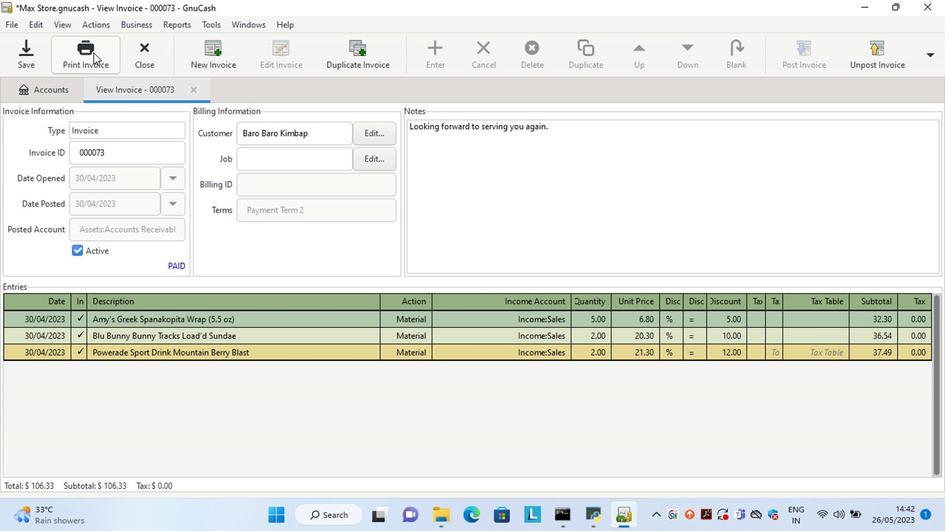 
Action: Mouse moved to (321, 59)
Screenshot: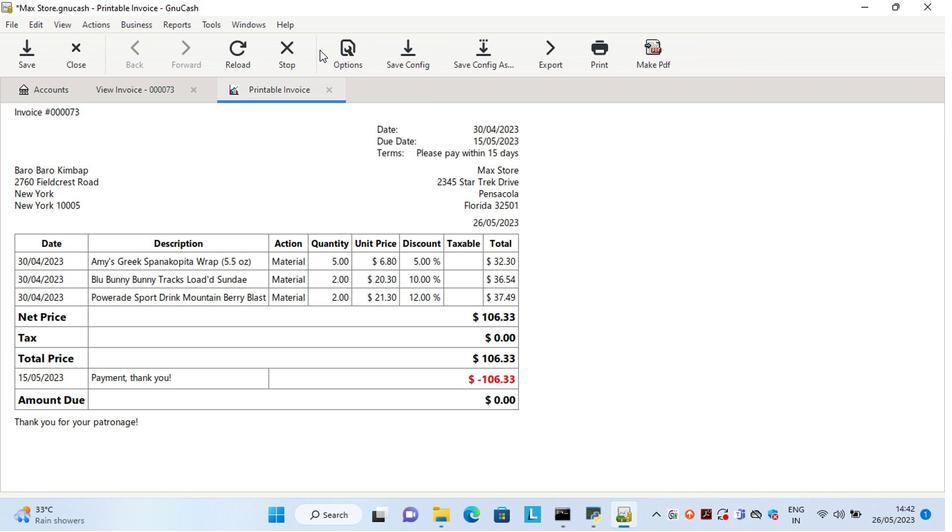 
Action: Mouse pressed left at (321, 59)
Screenshot: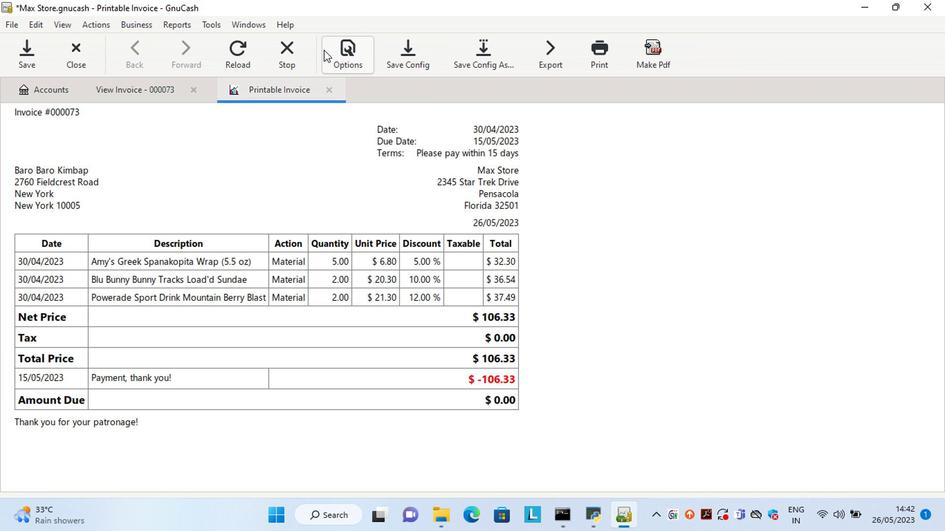 
Action: Mouse moved to (144, 146)
Screenshot: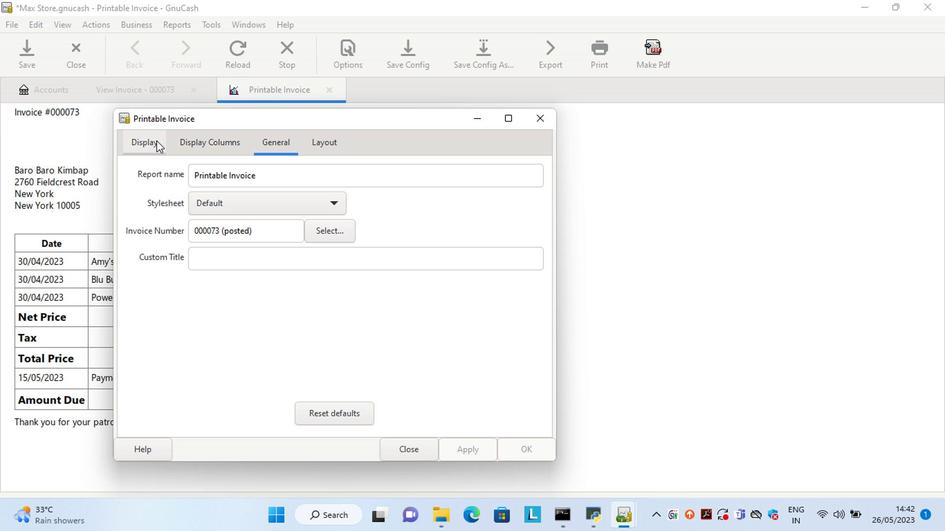 
Action: Mouse pressed left at (144, 146)
Screenshot: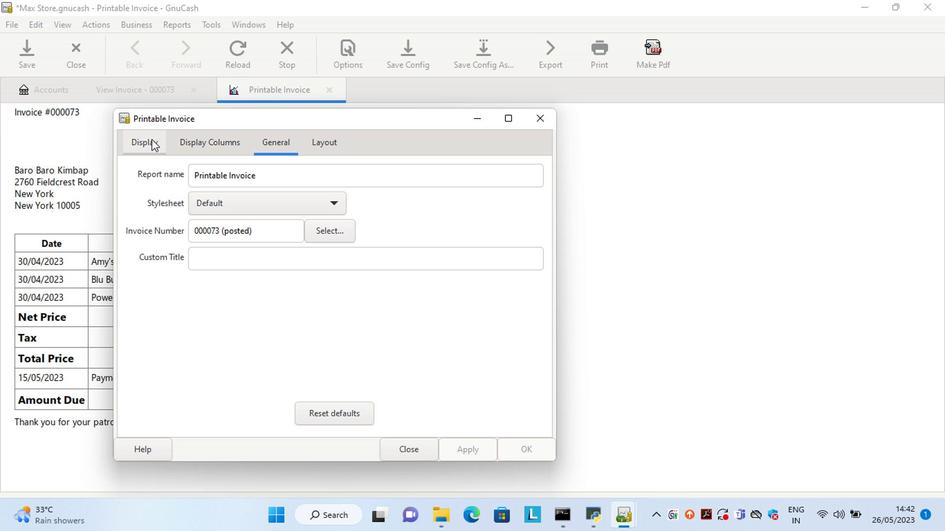 
Action: Mouse moved to (225, 301)
Screenshot: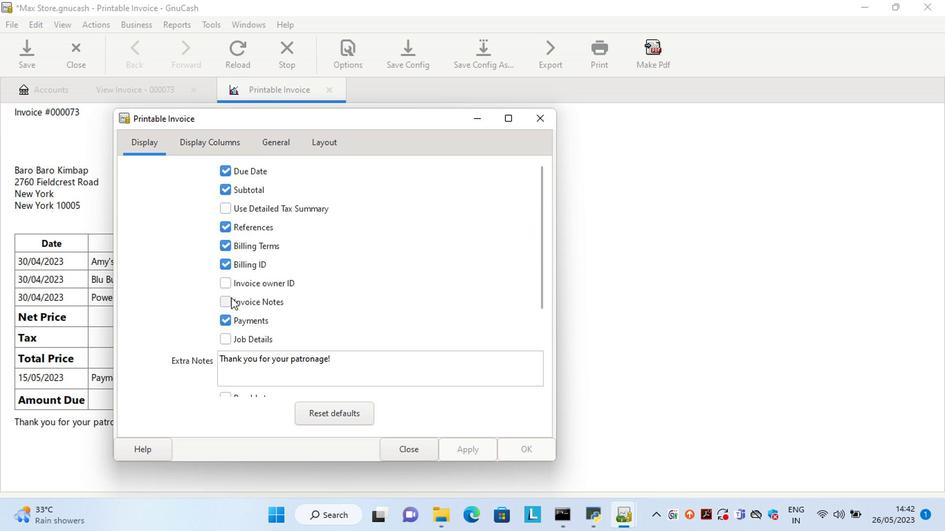 
Action: Mouse pressed left at (225, 301)
Screenshot: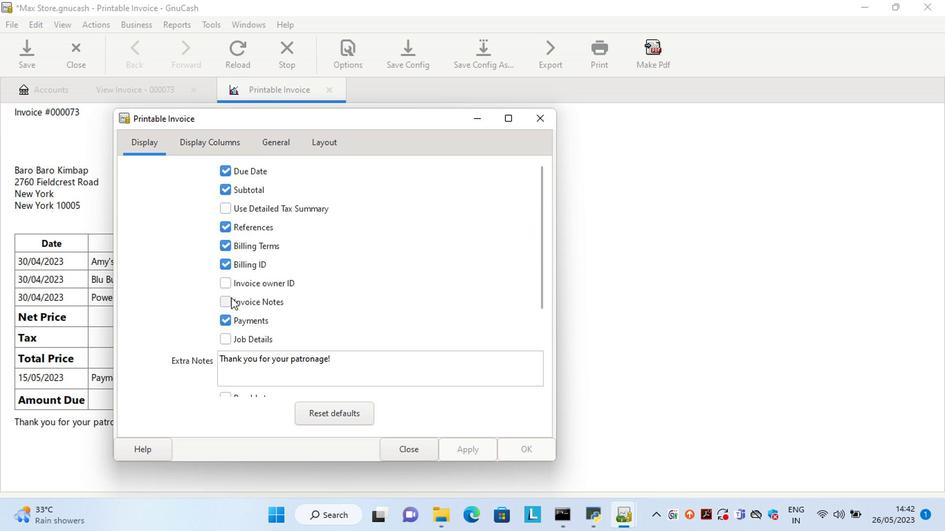 
Action: Mouse moved to (460, 461)
Screenshot: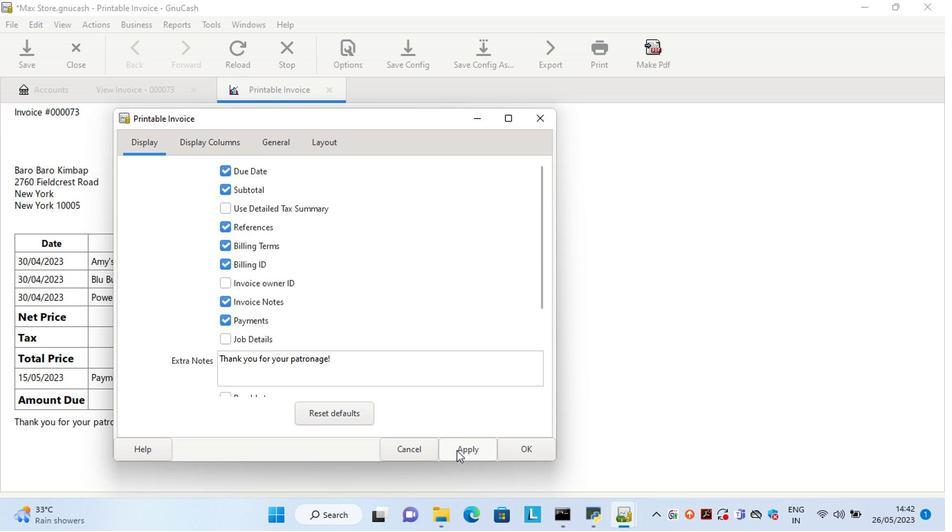 
Action: Mouse pressed left at (460, 461)
Screenshot: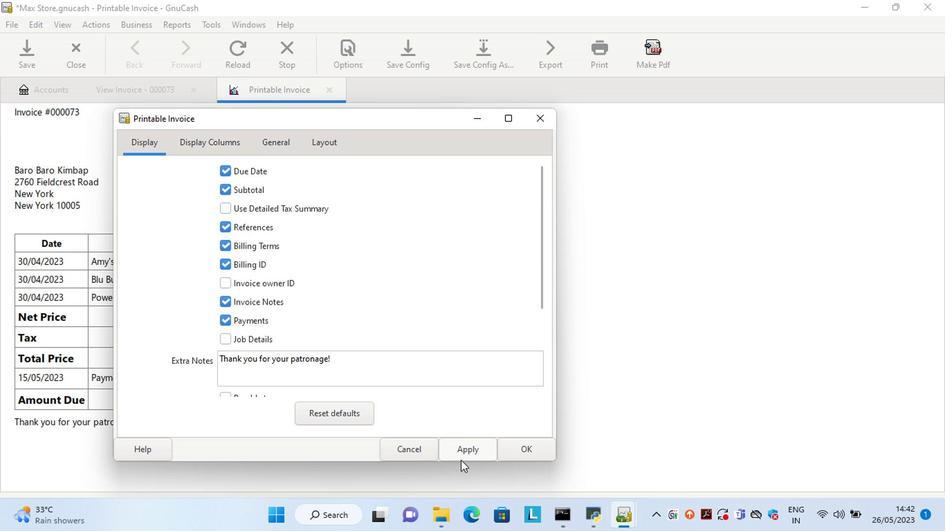 
Action: Mouse moved to (414, 449)
Screenshot: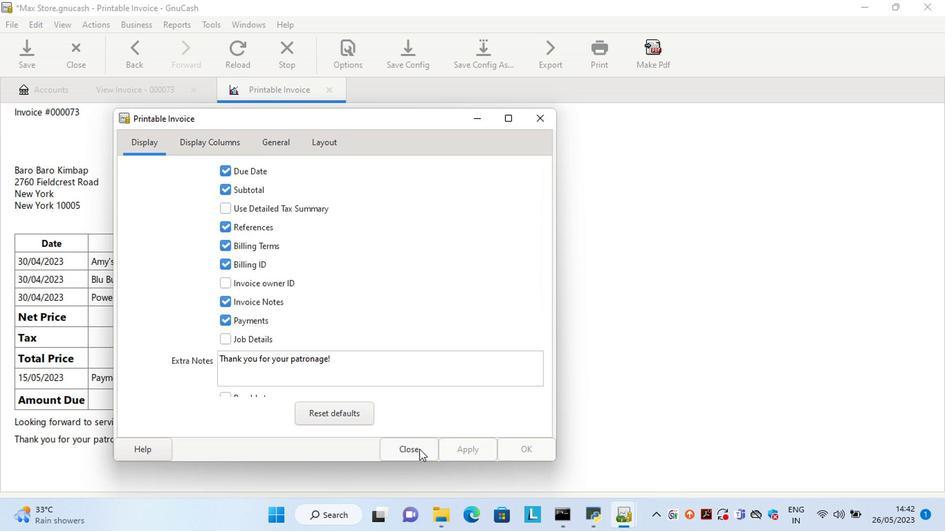
Action: Mouse pressed left at (414, 449)
Screenshot: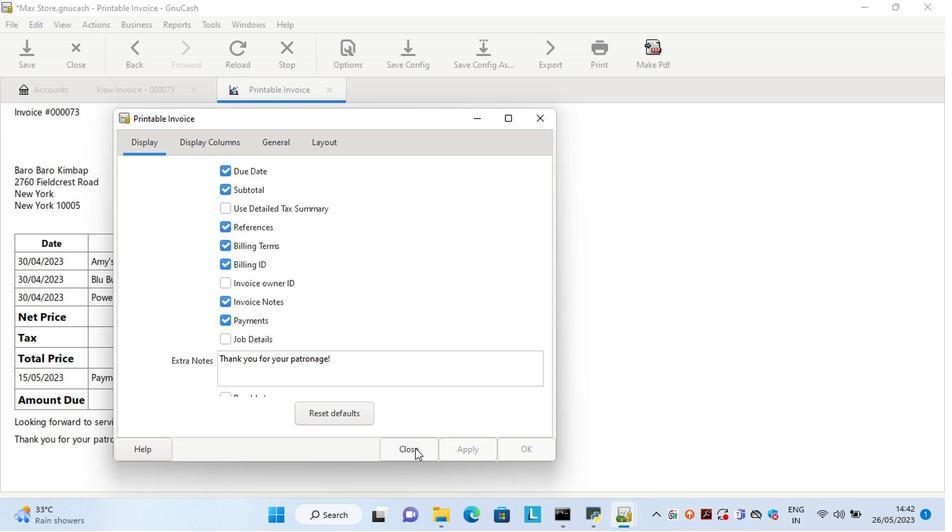 
Action: Mouse moved to (446, 274)
Screenshot: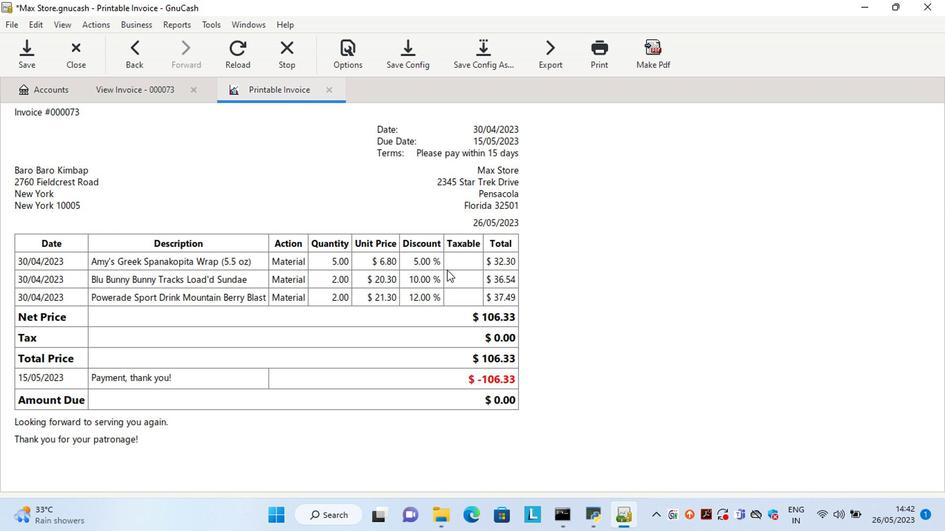 
